 Task: Add an event with the title Lunch Break: Fitness Class, date '2024/04/19', time 8:50 AM to 10:50 AMand add a description: If applicable, participants will explore effective communication strategies for remote or virtual team environments. They will learn how to leverage technology tools, manage communication barriers, and maintain strong connections despite physical distance., put the event into Yellow category . Add location for the event as: 123 Siwa Oasis, Siwa, Egypt, logged in from the account softage.2@softage.netand send the event invitation to softage.1@softage.net and softage.3@softage.net. Set a reminder for the event 2 hour before
Action: Mouse moved to (122, 111)
Screenshot: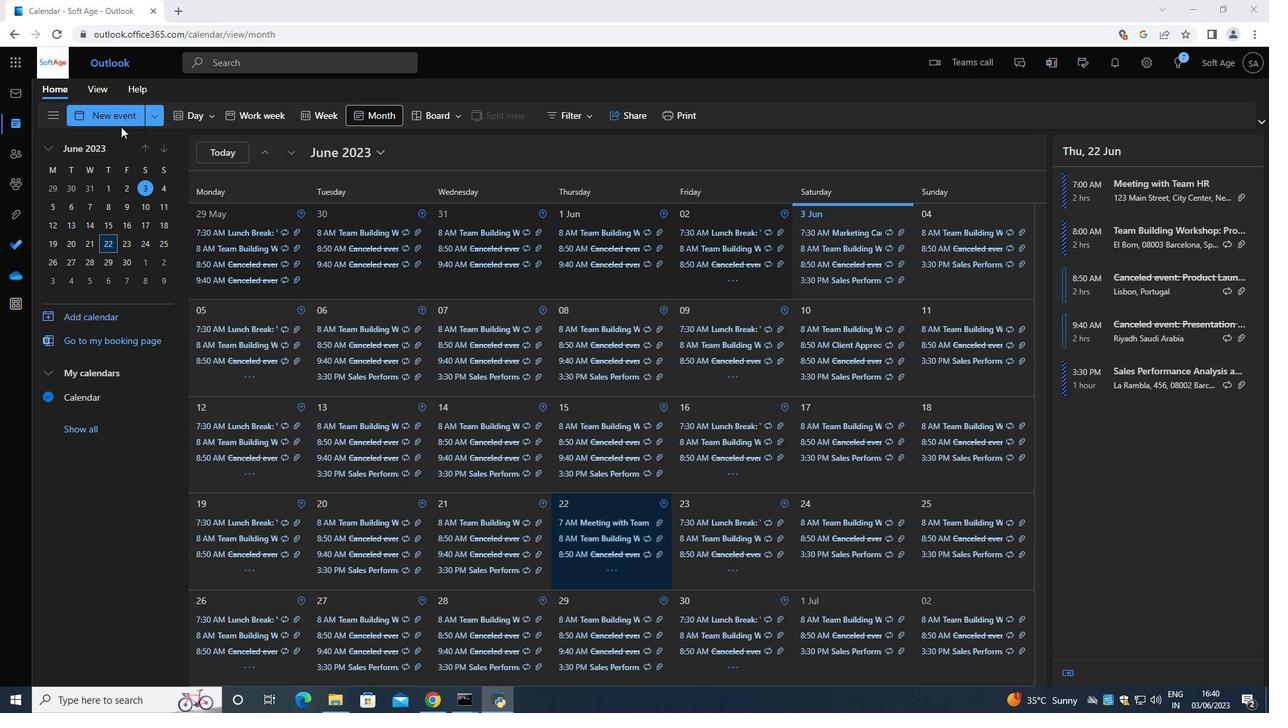 
Action: Mouse pressed left at (122, 111)
Screenshot: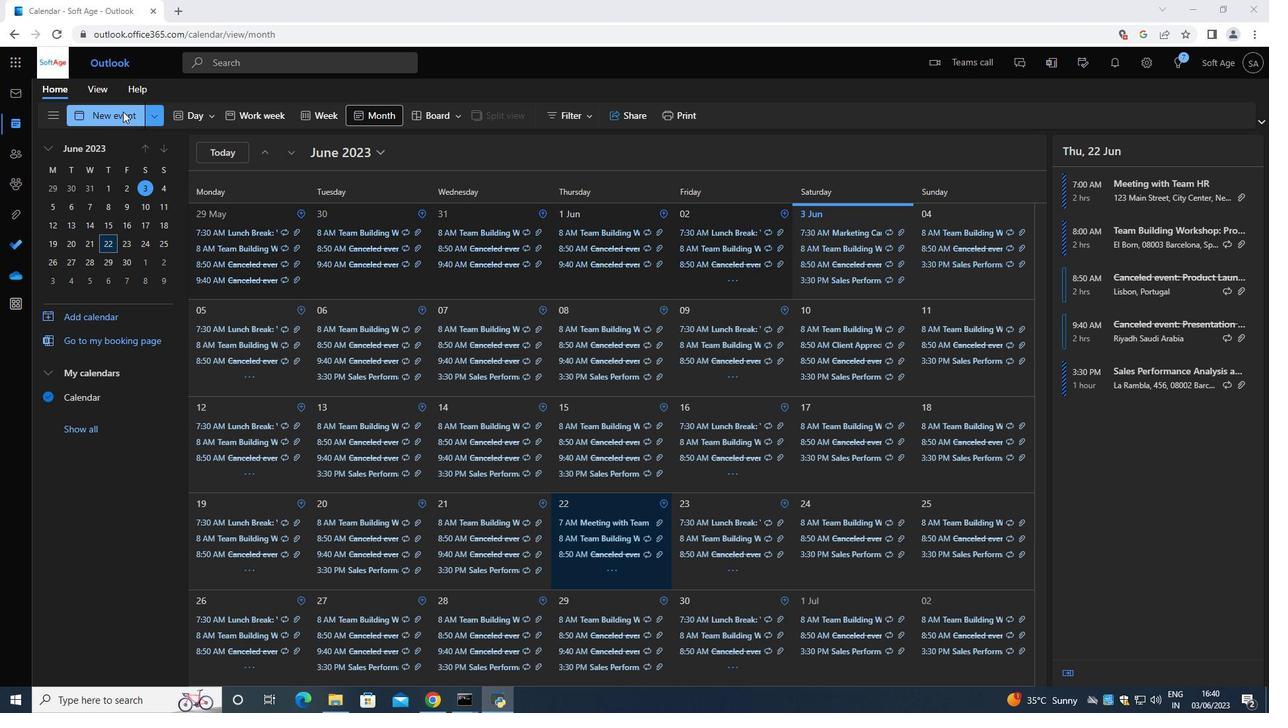 
Action: Mouse moved to (371, 201)
Screenshot: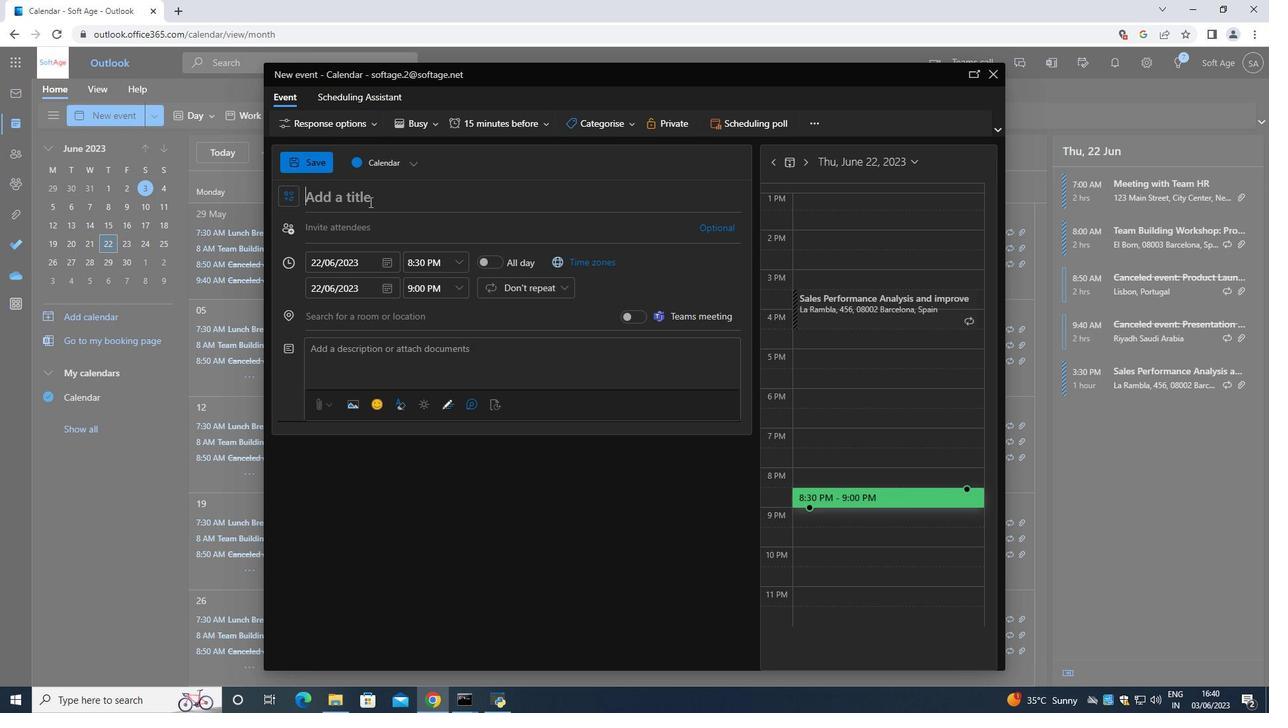 
Action: Key pressed <Key.shift><Key.shift><Key.shift><Key.shift><Key.shift><Key.shift><Key.shift><Key.shift><Key.shift><Key.shift><Key.shift><Key.shift><Key.shift><Key.shift><Key.shift>Lunch<Key.space><Key.shift>Break<Key.space><Key.backspace><Key.shift_r><Key.shift_r><Key.shift_r><Key.shift_r><Key.shift_r><Key.shift_r><Key.shift_r><Key.shift_r><Key.shift_r><Key.shift_r><Key.shift_r>:<Key.space><Key.shift>Fitness<Key.space><Key.shift>Class<Key.space>
Screenshot: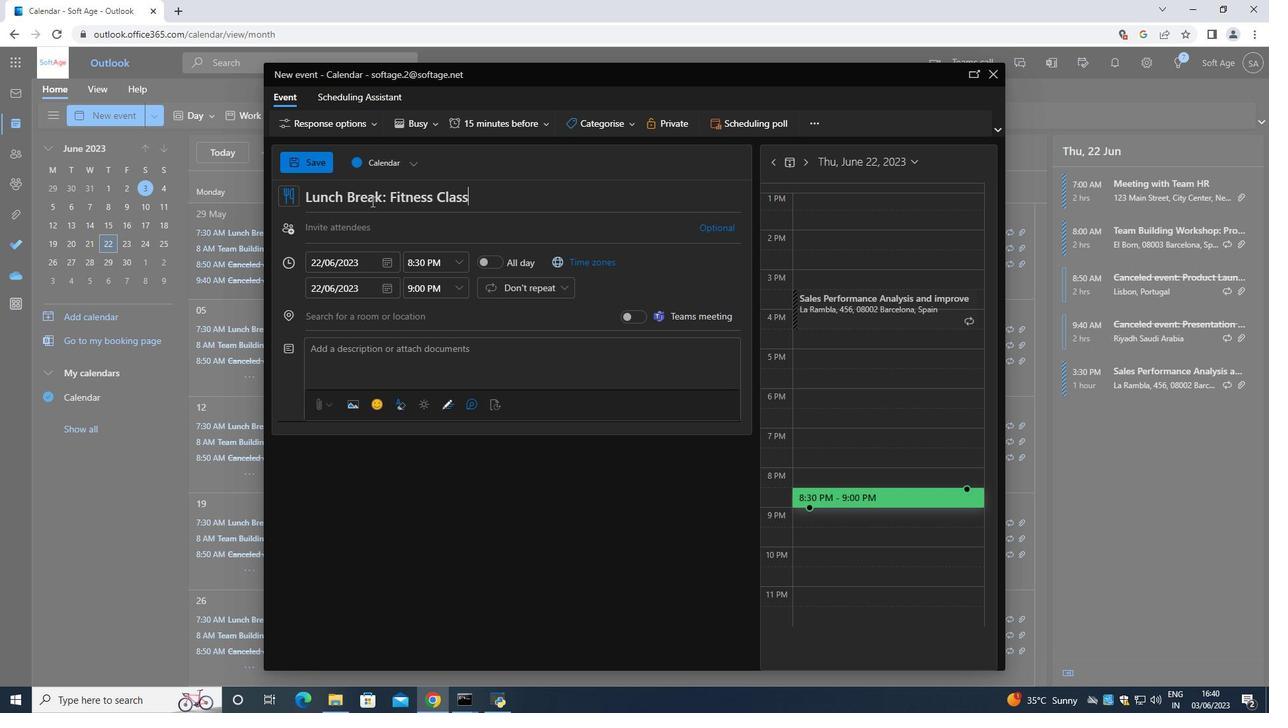 
Action: Mouse moved to (389, 260)
Screenshot: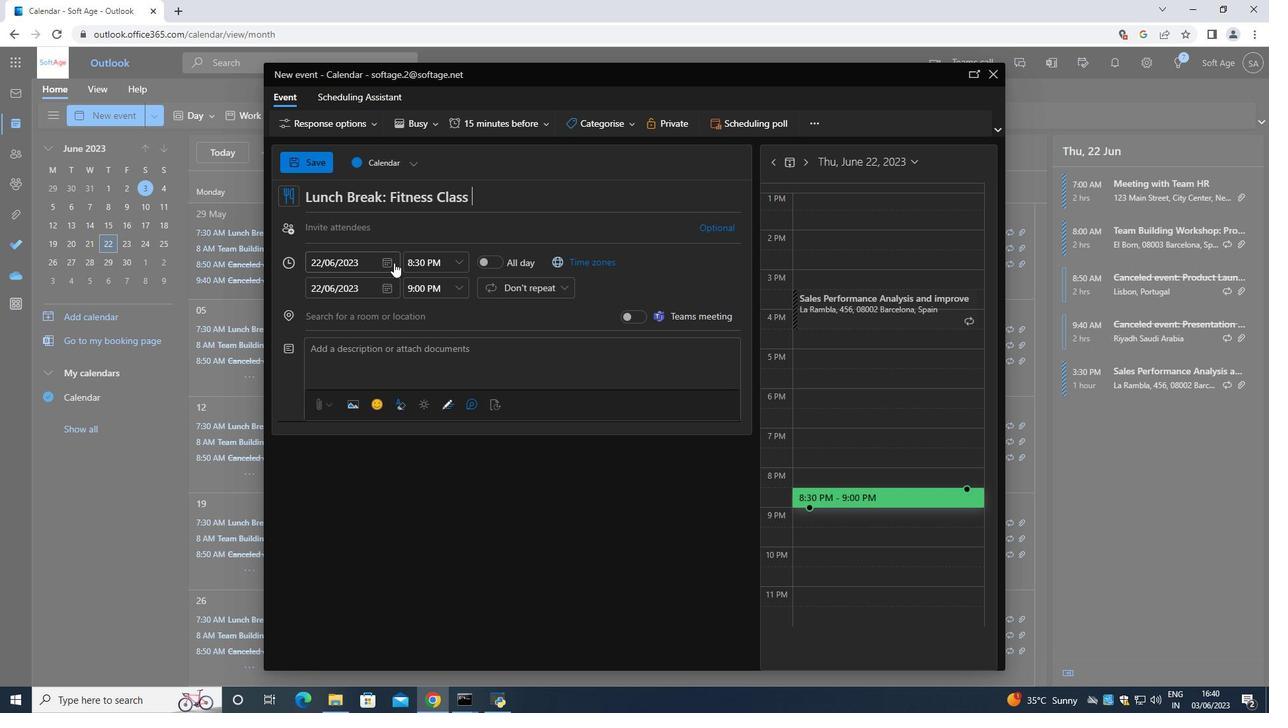 
Action: Mouse pressed left at (389, 260)
Screenshot: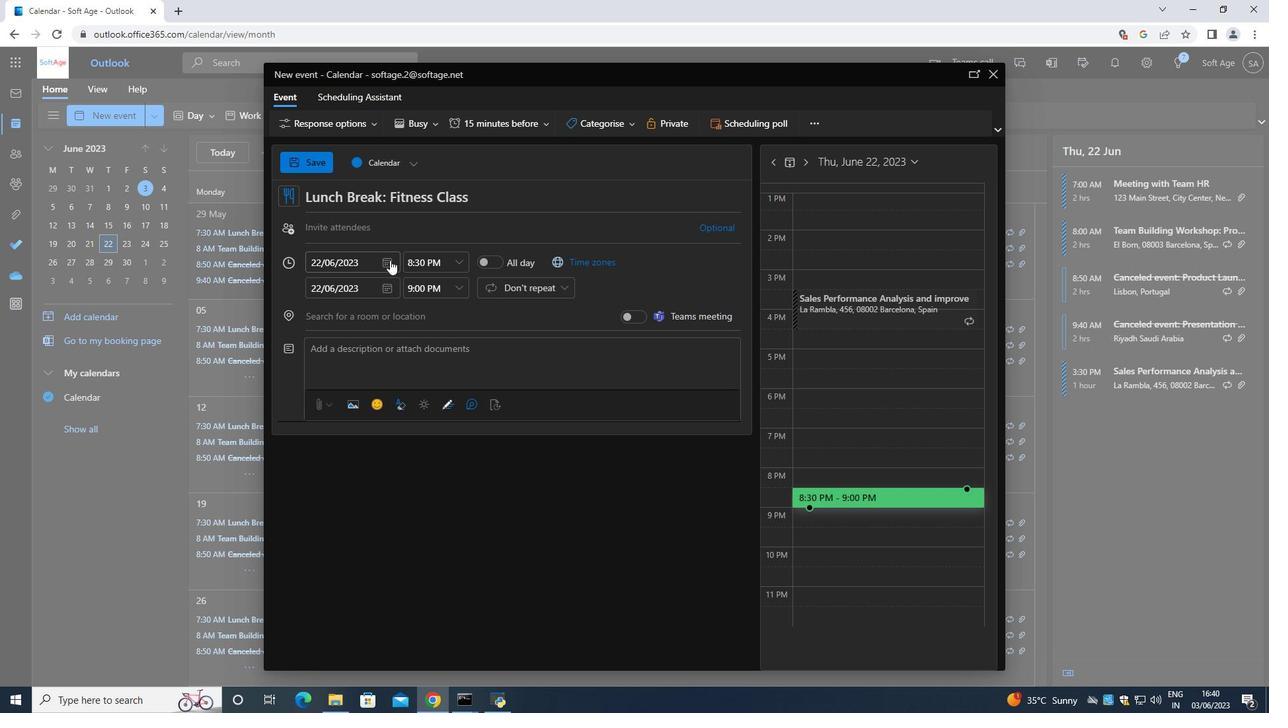 
Action: Mouse moved to (431, 286)
Screenshot: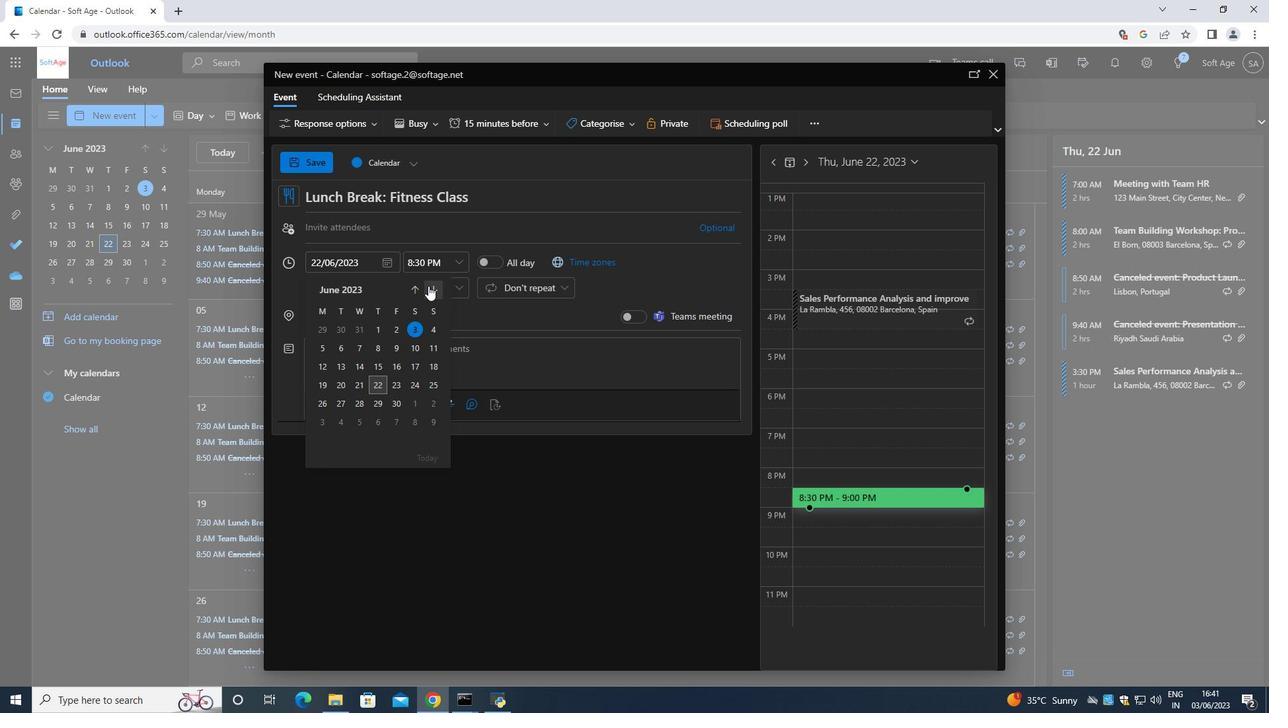 
Action: Mouse pressed left at (431, 286)
Screenshot: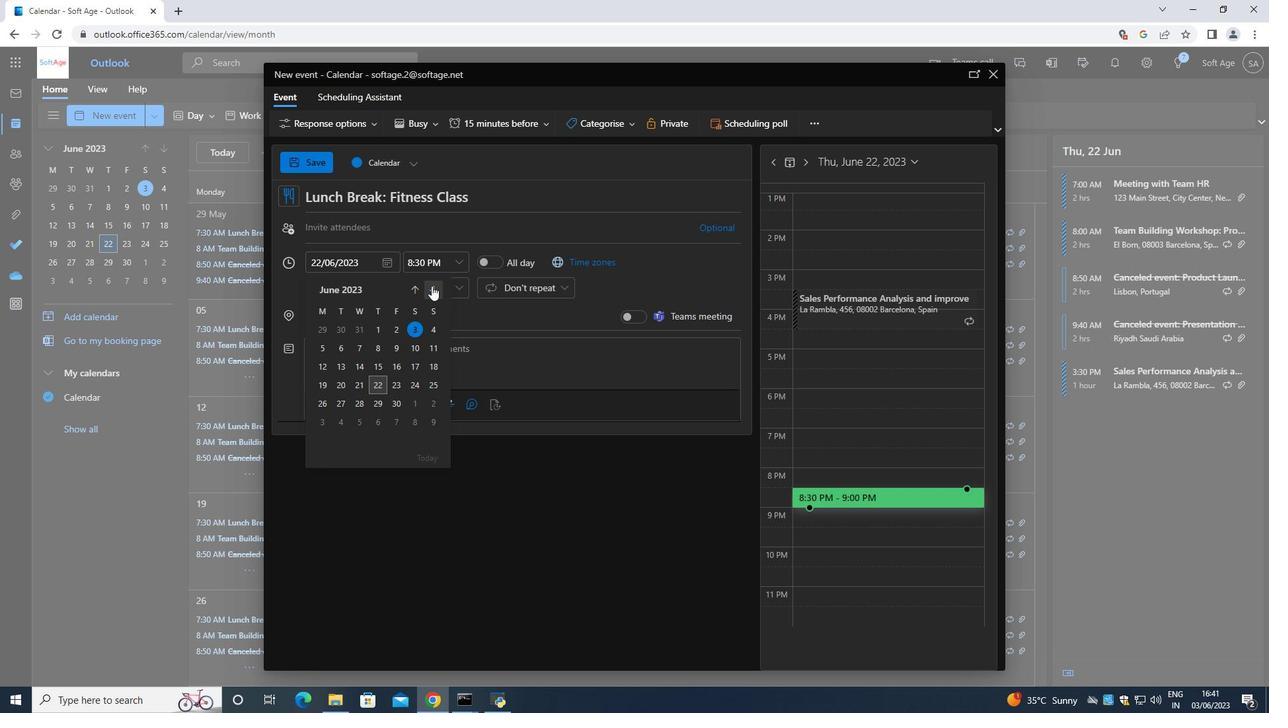 
Action: Mouse pressed left at (431, 286)
Screenshot: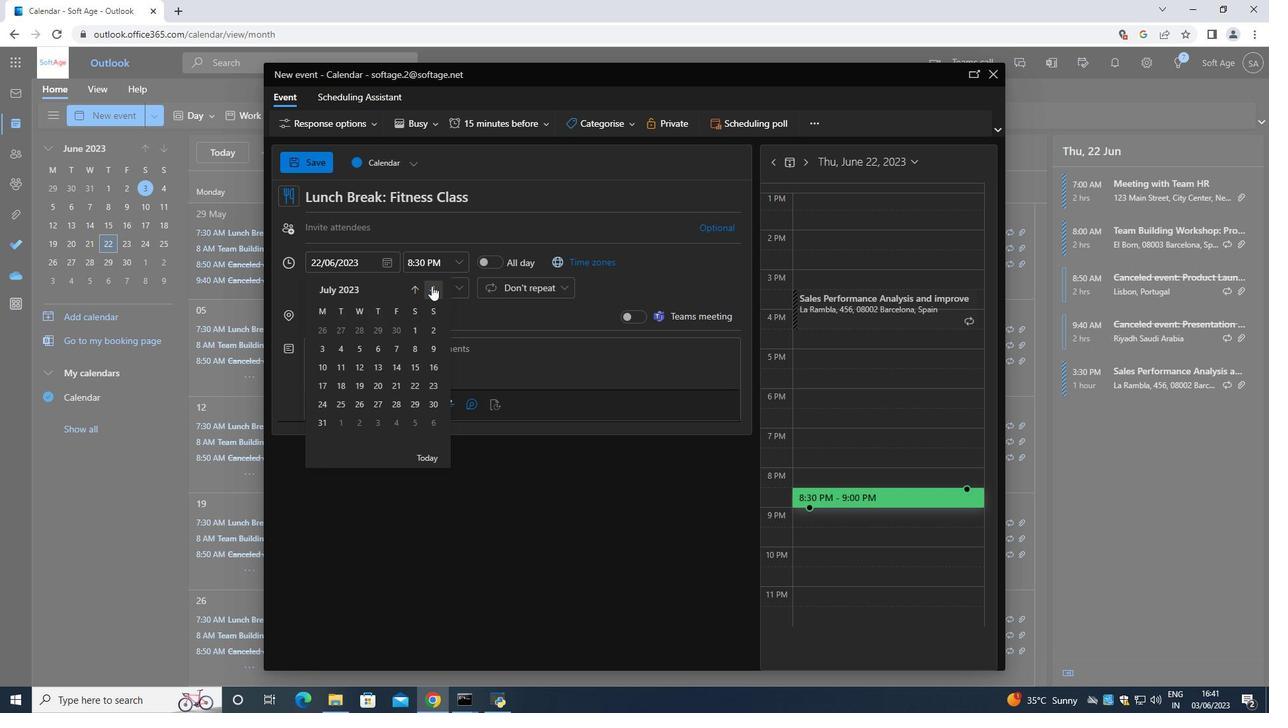 
Action: Mouse moved to (436, 289)
Screenshot: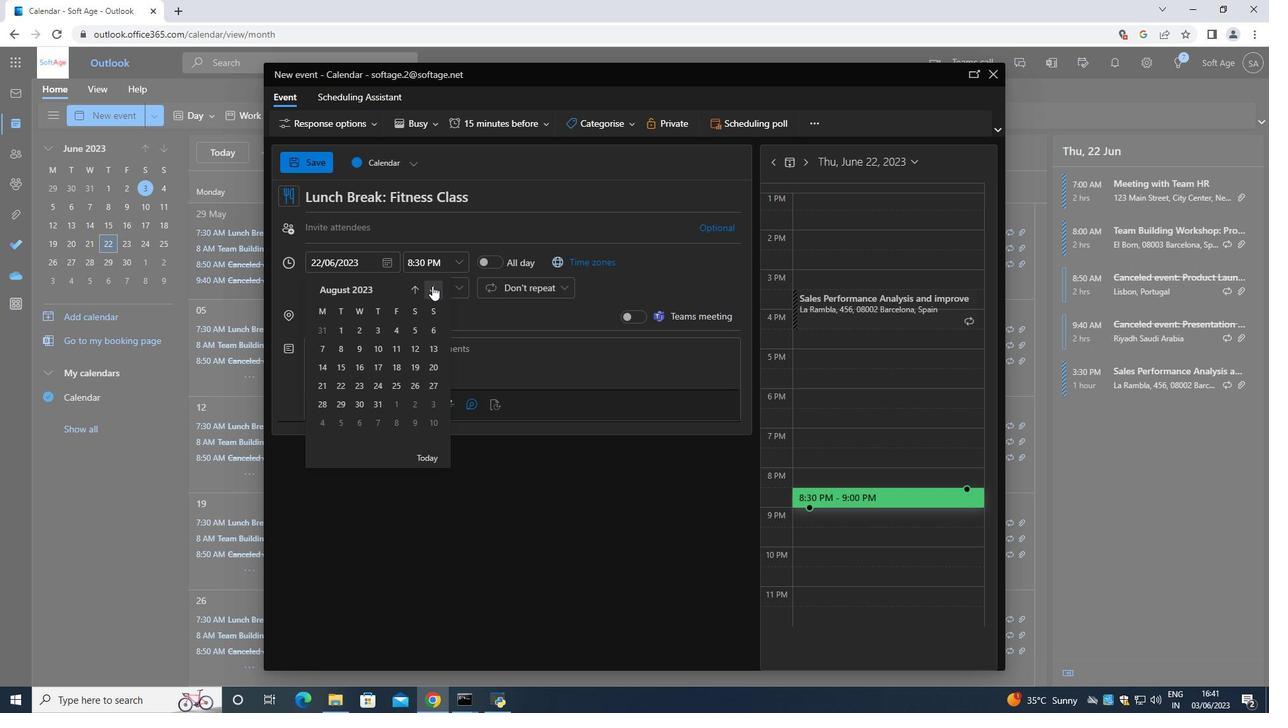 
Action: Mouse pressed left at (436, 289)
Screenshot: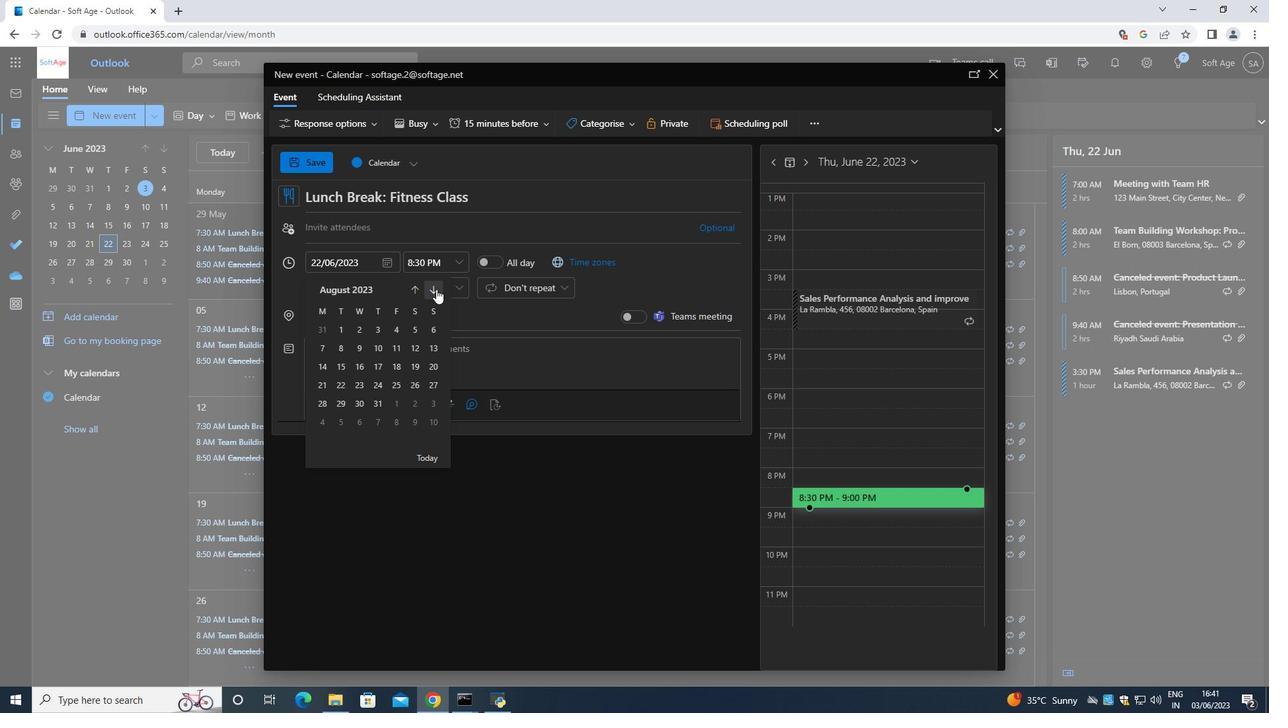 
Action: Mouse pressed left at (436, 289)
Screenshot: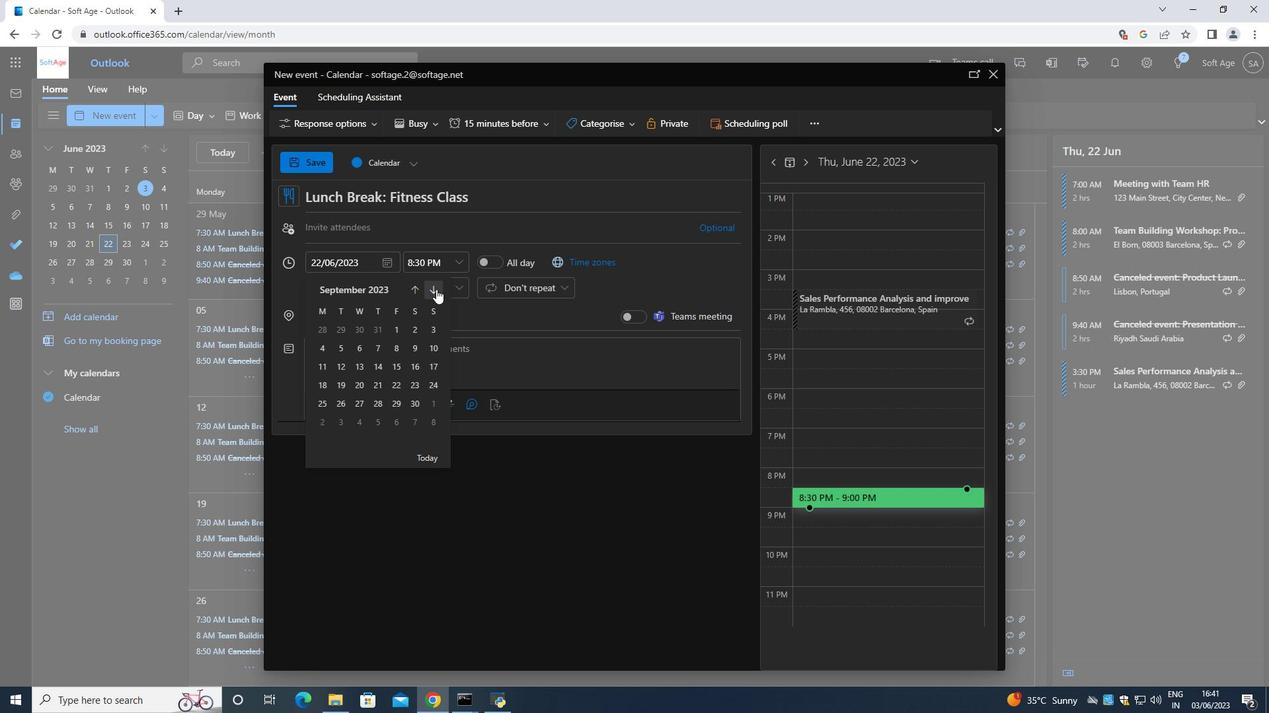
Action: Mouse pressed left at (436, 289)
Screenshot: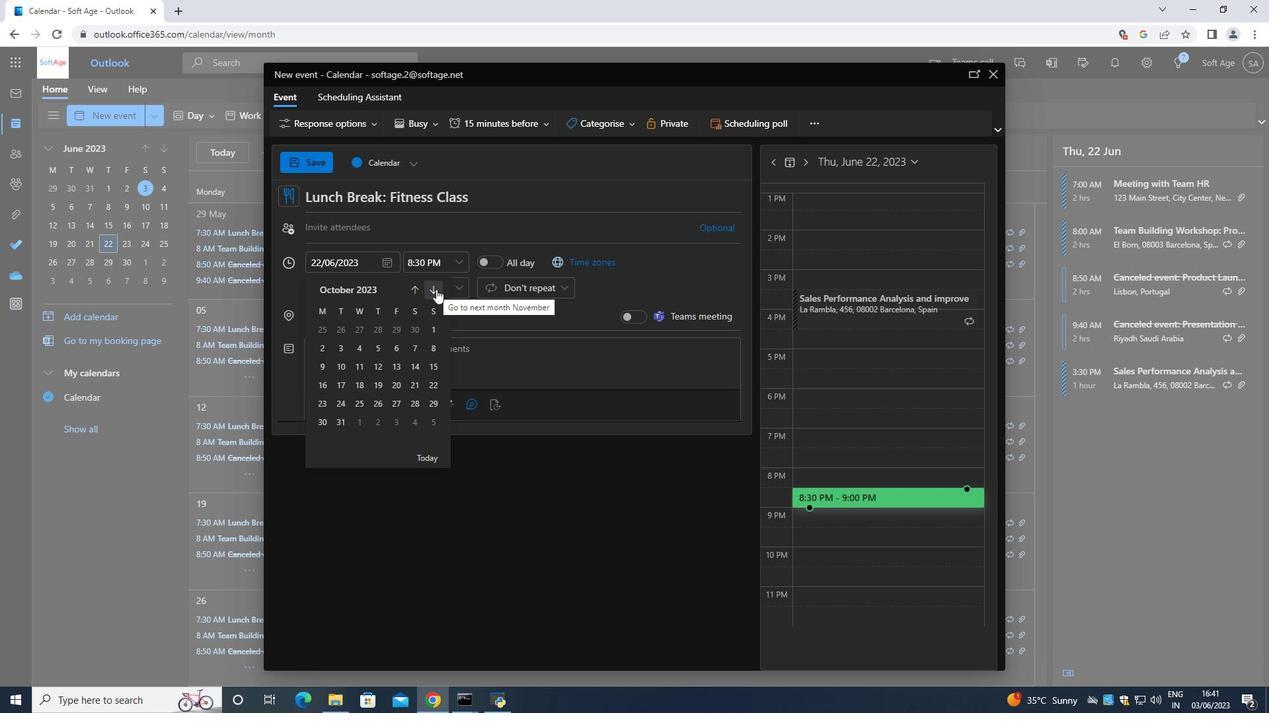 
Action: Mouse pressed left at (436, 289)
Screenshot: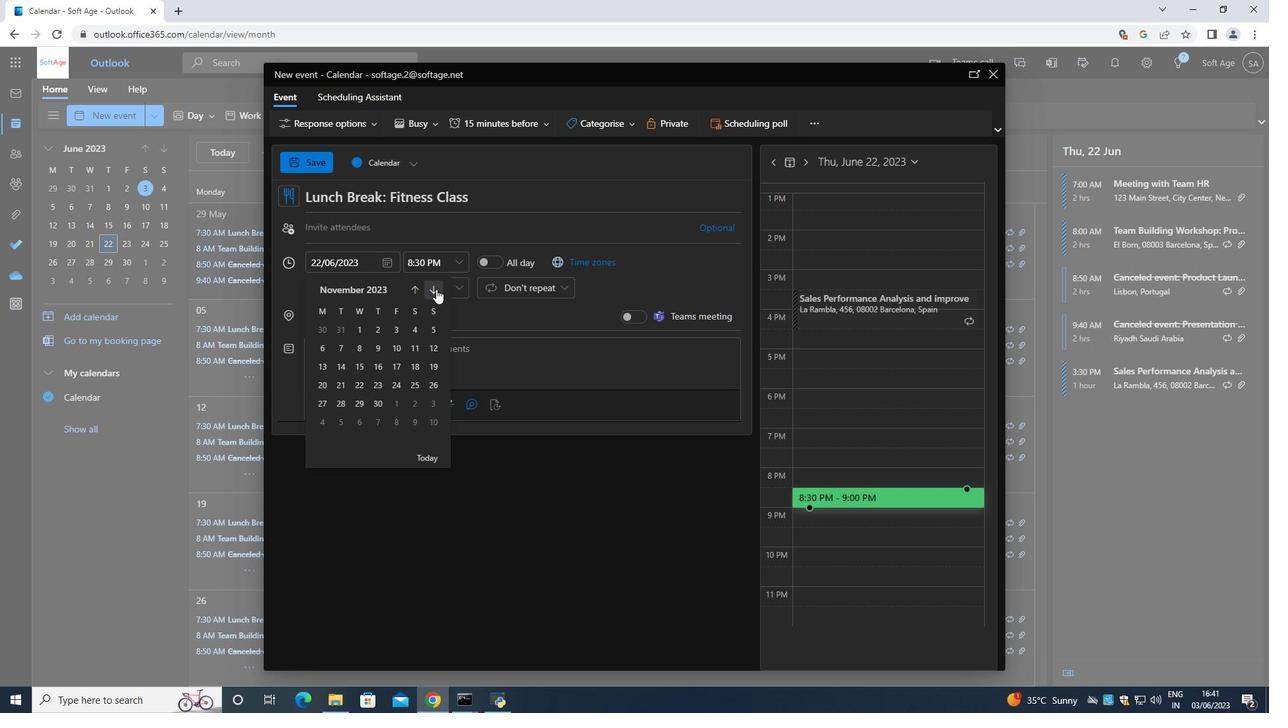
Action: Mouse pressed left at (436, 289)
Screenshot: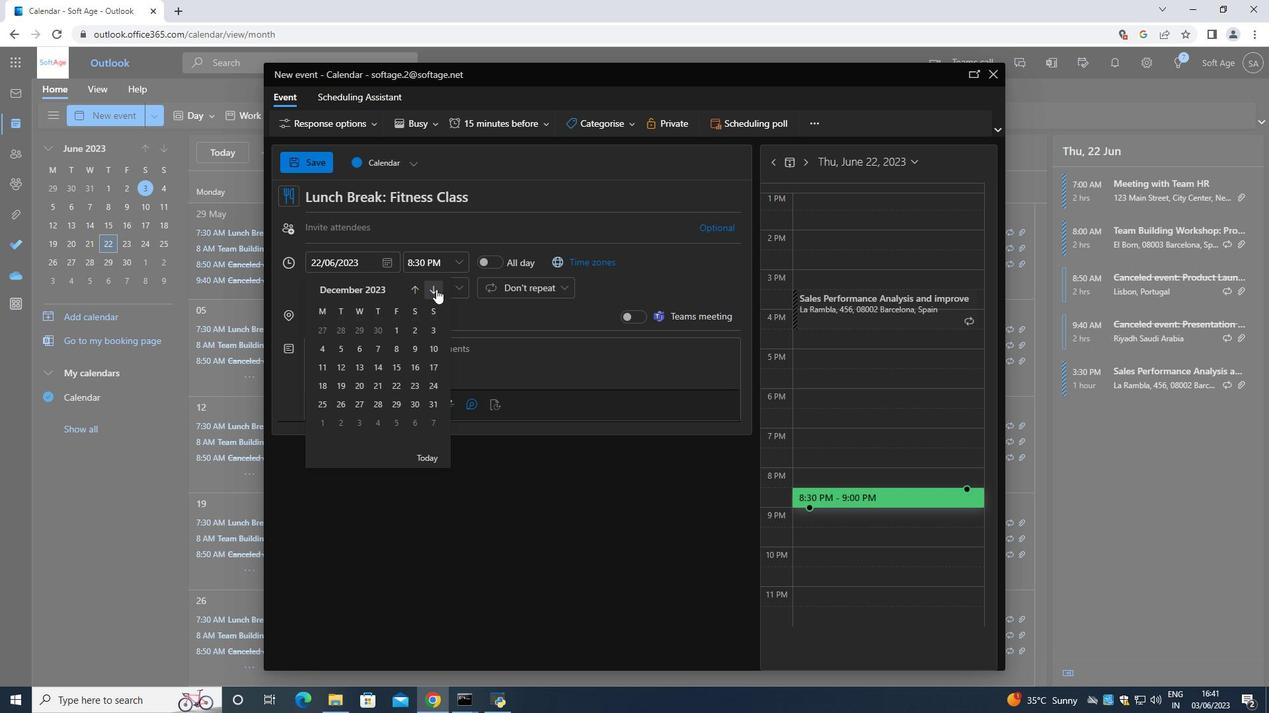 
Action: Mouse pressed left at (436, 289)
Screenshot: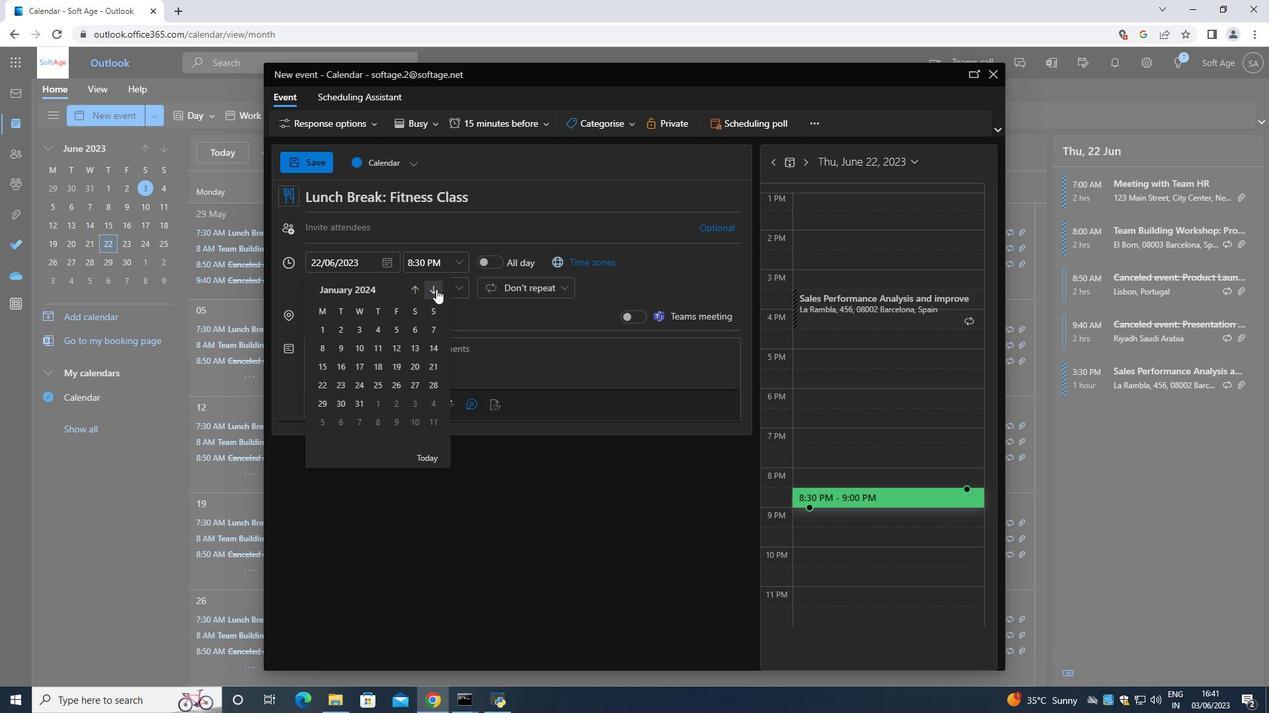 
Action: Mouse pressed left at (436, 289)
Screenshot: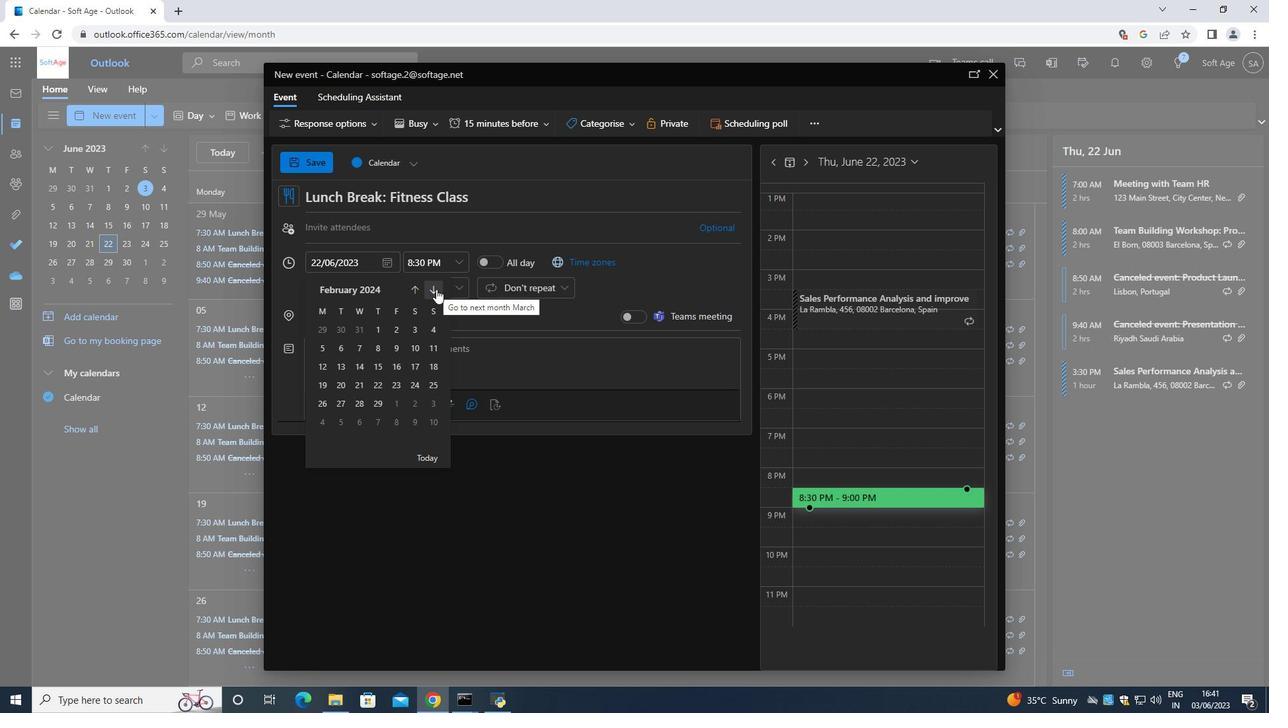 
Action: Mouse pressed left at (436, 289)
Screenshot: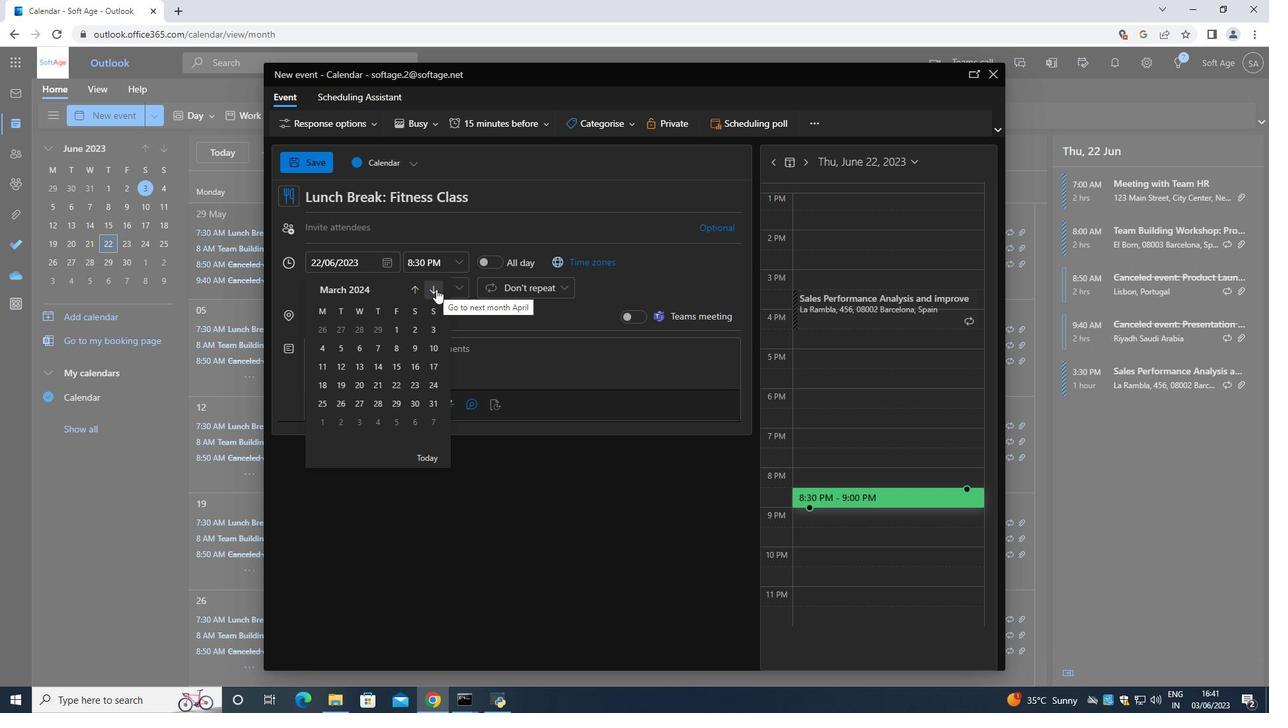 
Action: Mouse moved to (393, 363)
Screenshot: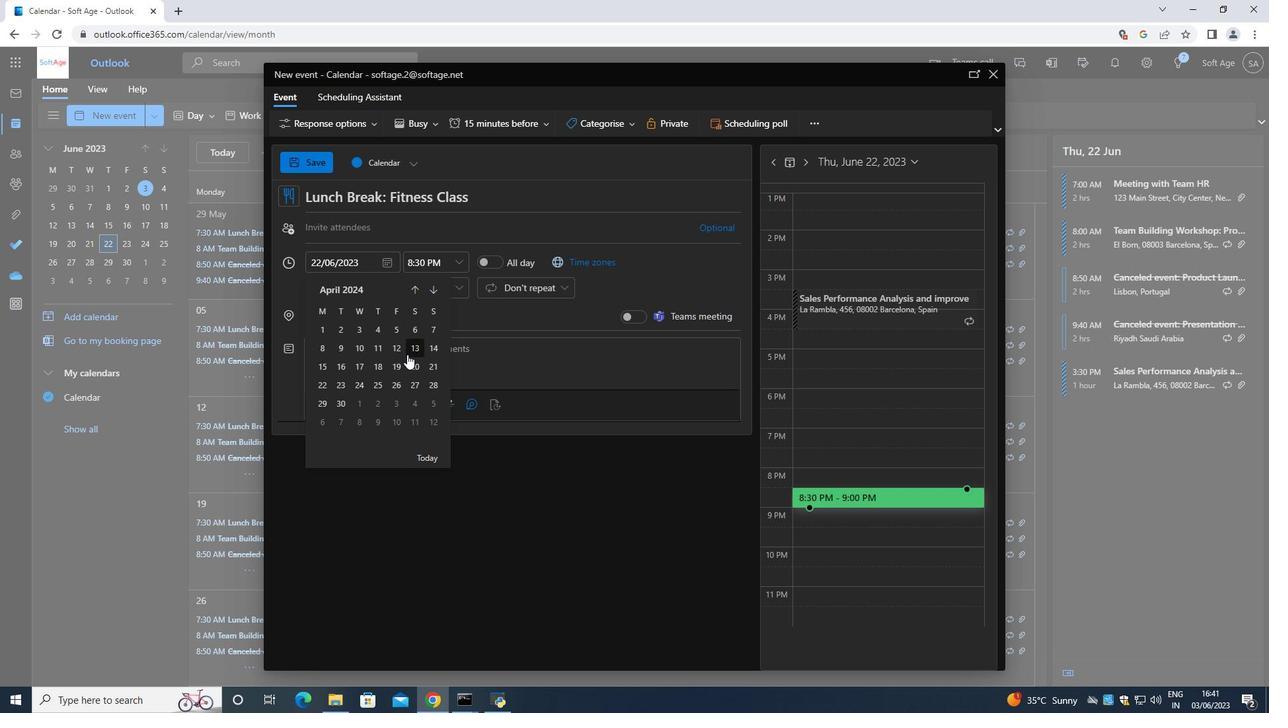
Action: Mouse pressed left at (393, 363)
Screenshot: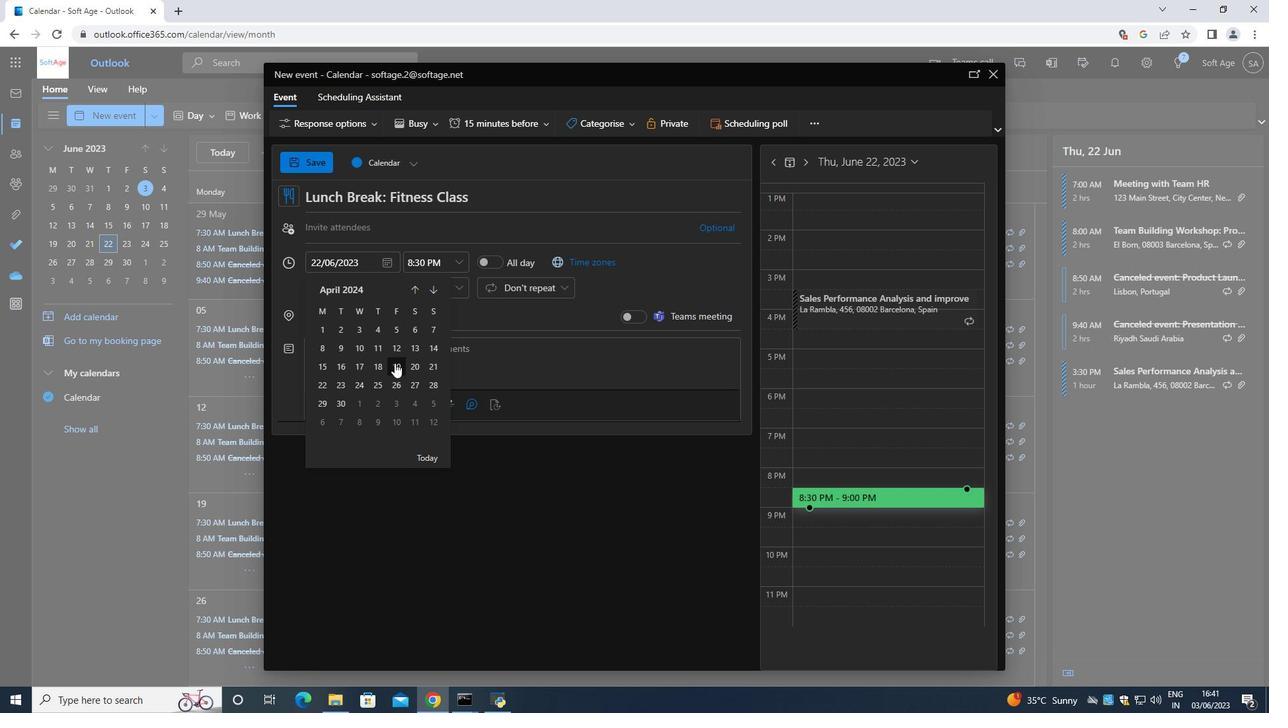 
Action: Mouse moved to (457, 267)
Screenshot: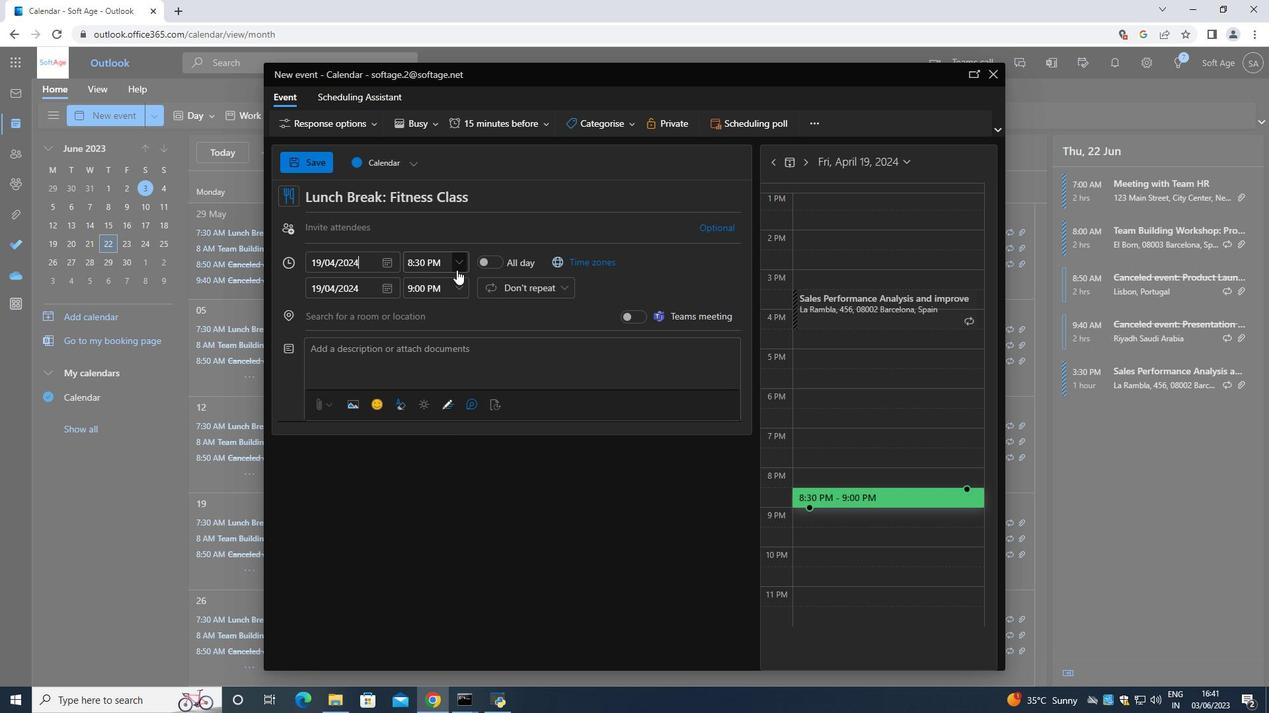 
Action: Mouse pressed left at (457, 267)
Screenshot: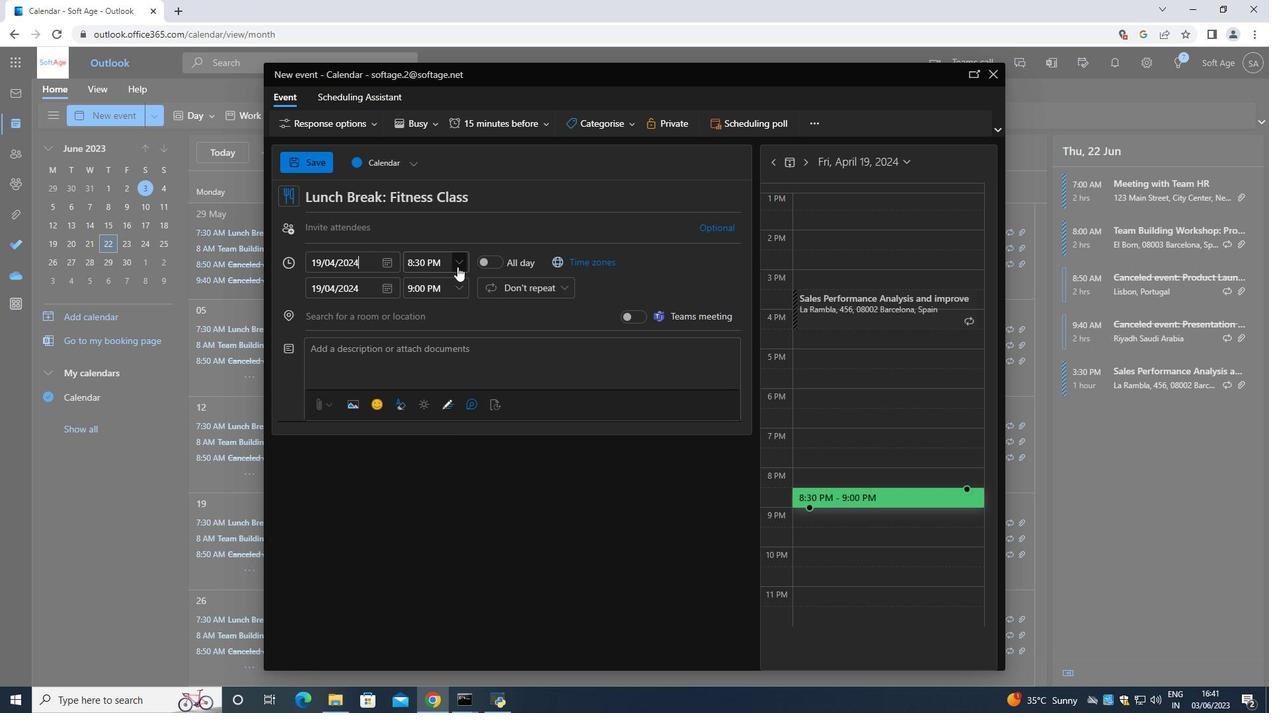 
Action: Mouse moved to (466, 269)
Screenshot: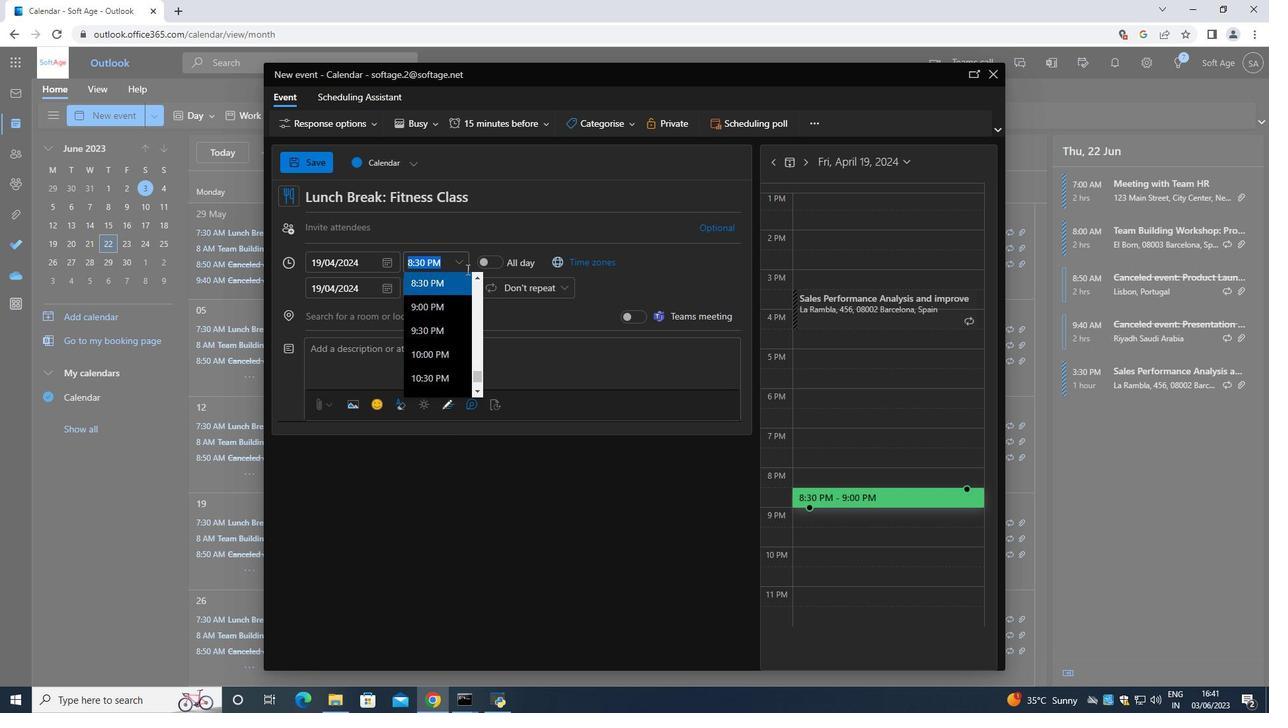 
Action: Key pressed <Key.backspace>8<Key.shift_r>:650<Key.shift_r><Key.shift>A<Key.shift_r><Key.shift_r><Key.shift_r><Key.shift_r><Key.shift_r><Key.shift_r>M<Key.left><Key.left><Key.left><Key.left><Key.backspace><Key.enter>
Screenshot: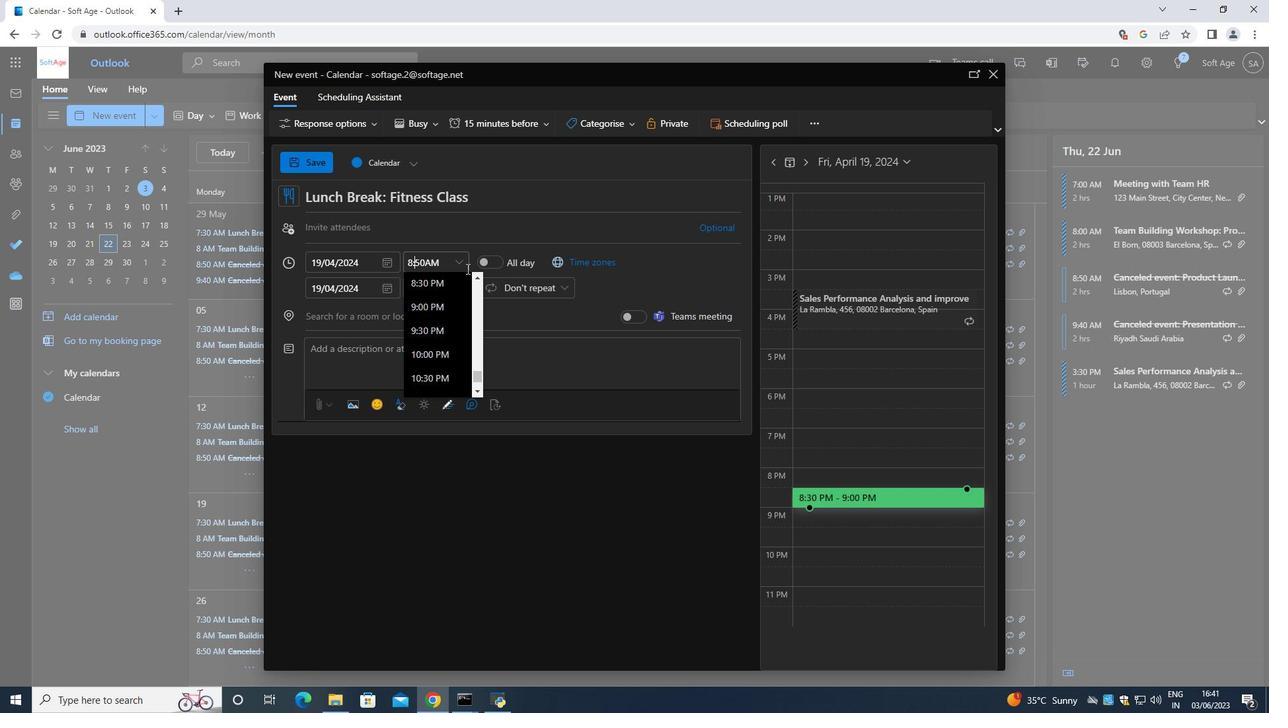 
Action: Mouse moved to (462, 285)
Screenshot: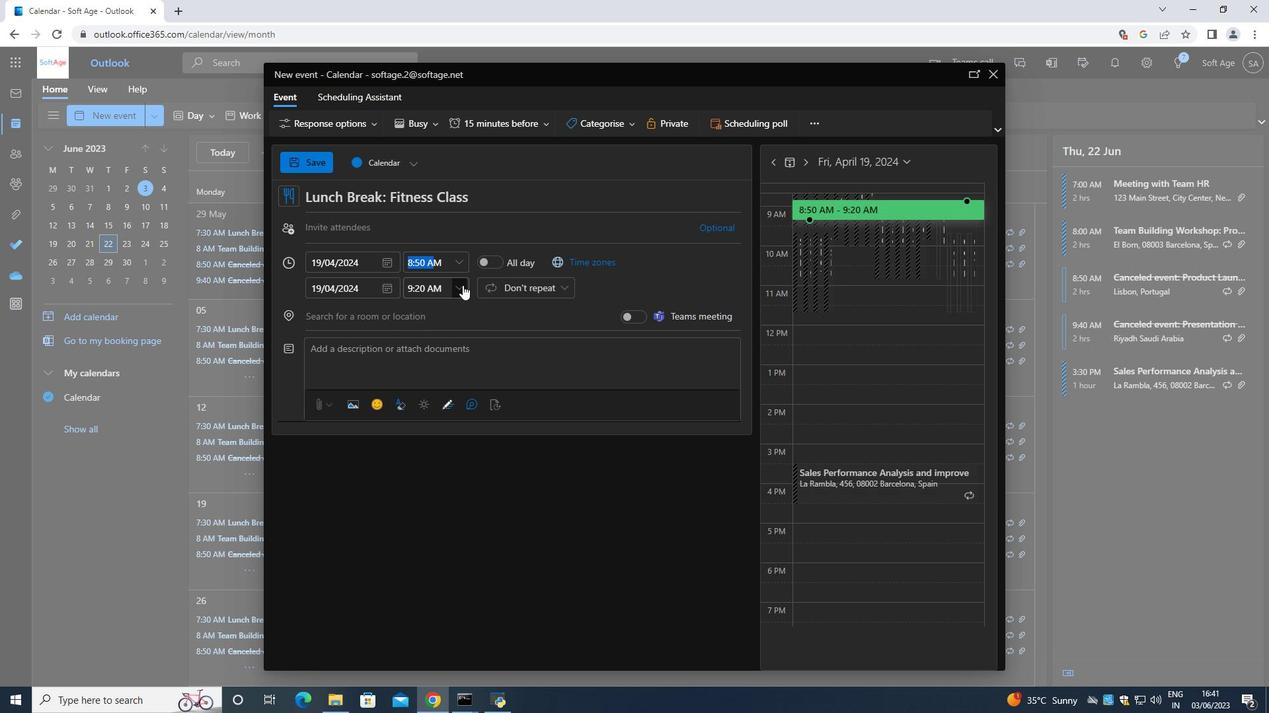 
Action: Mouse pressed left at (462, 285)
Screenshot: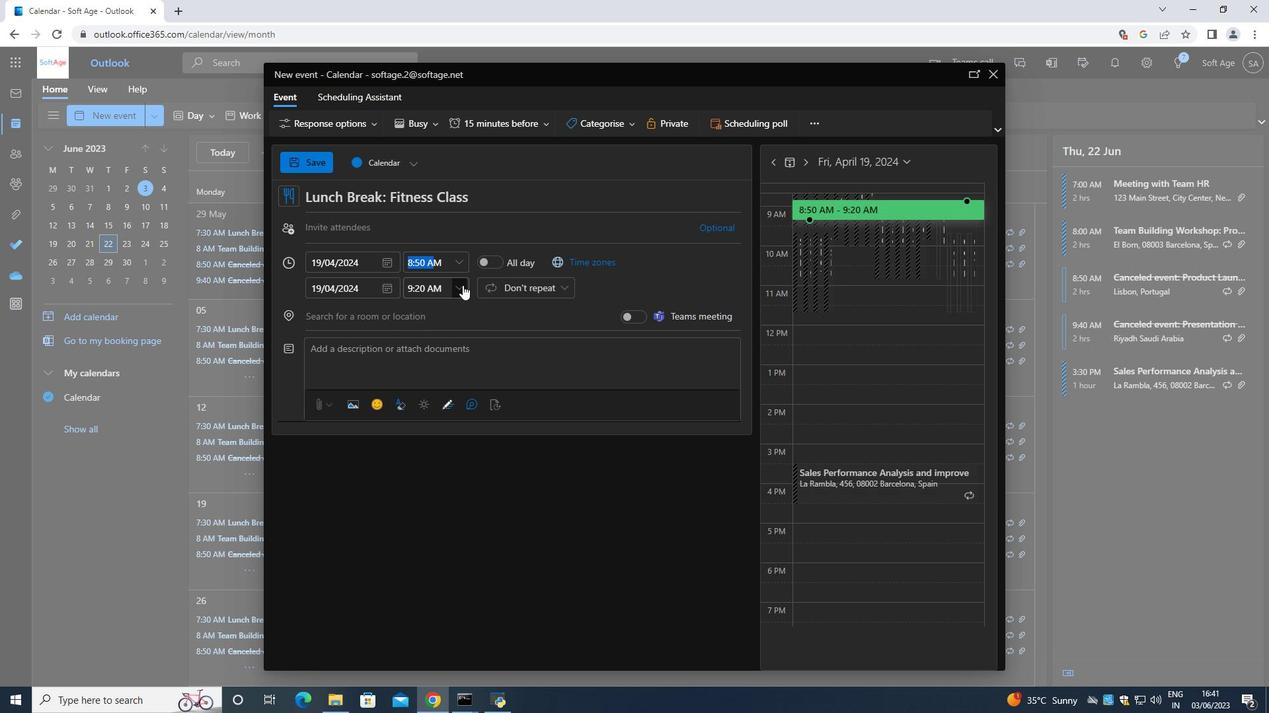 
Action: Mouse moved to (446, 378)
Screenshot: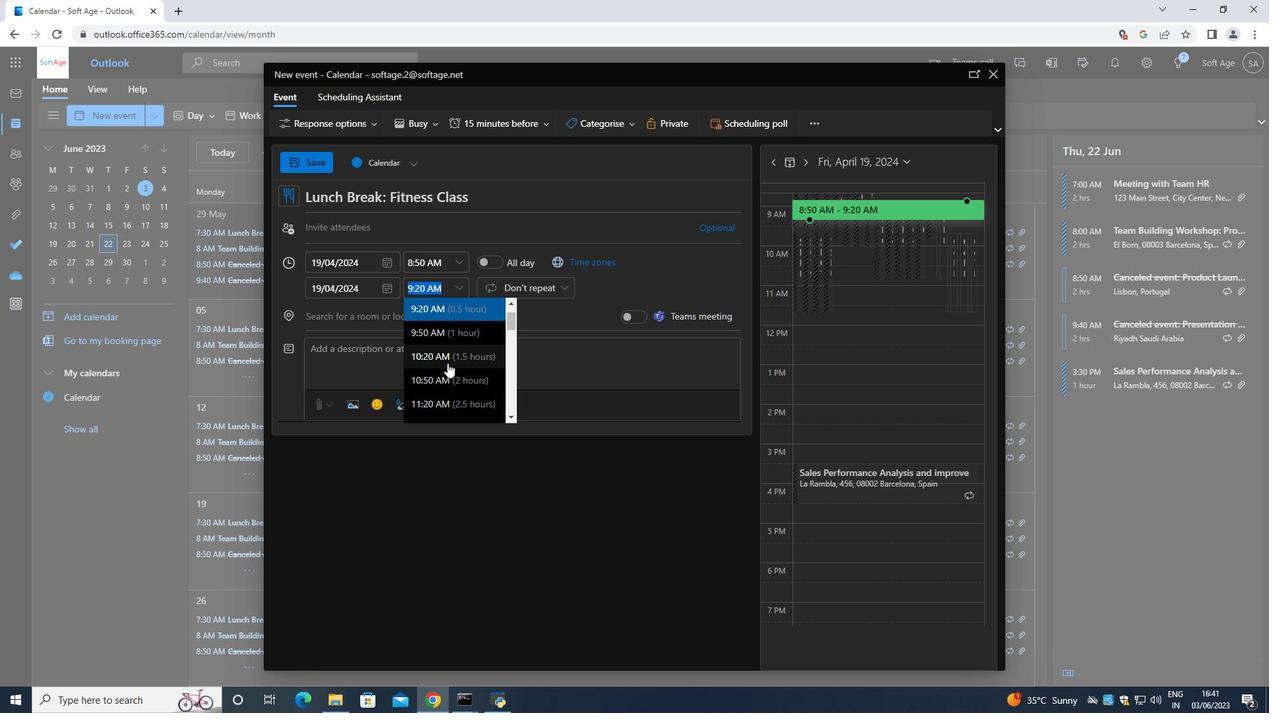 
Action: Mouse pressed left at (446, 378)
Screenshot: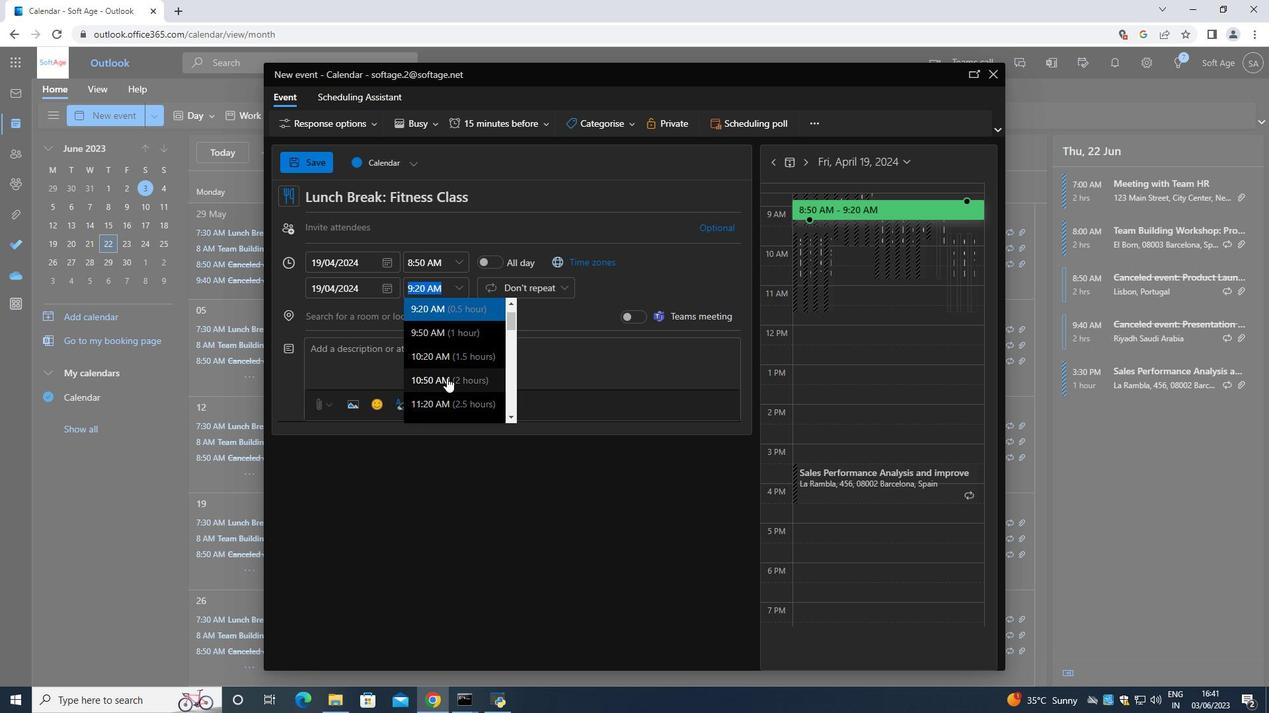 
Action: Mouse moved to (424, 345)
Screenshot: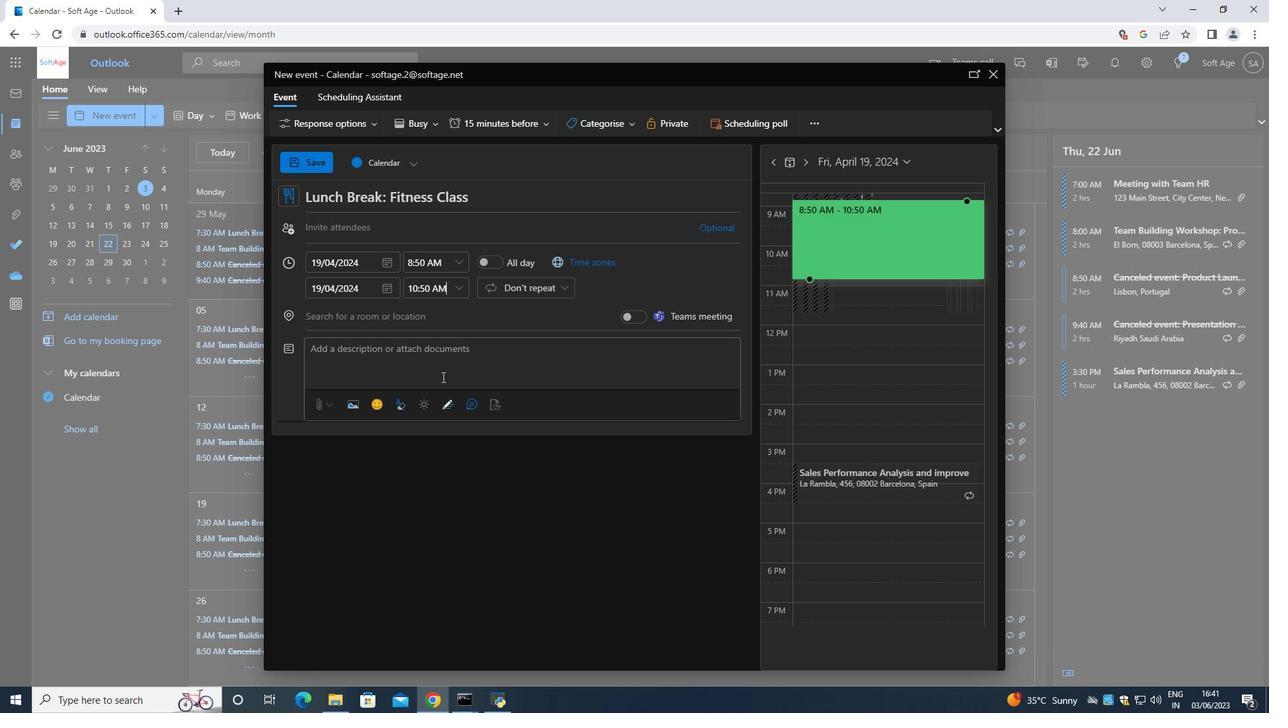
Action: Mouse pressed left at (424, 345)
Screenshot: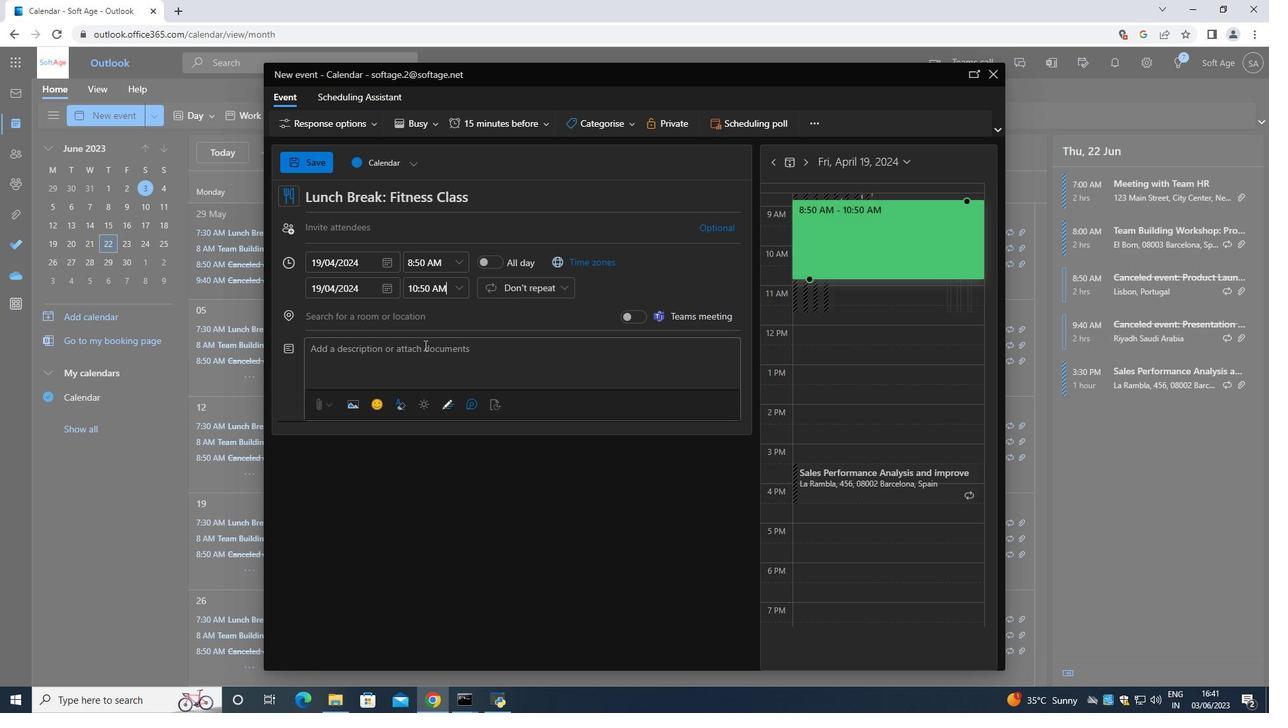 
Action: Mouse moved to (425, 345)
Screenshot: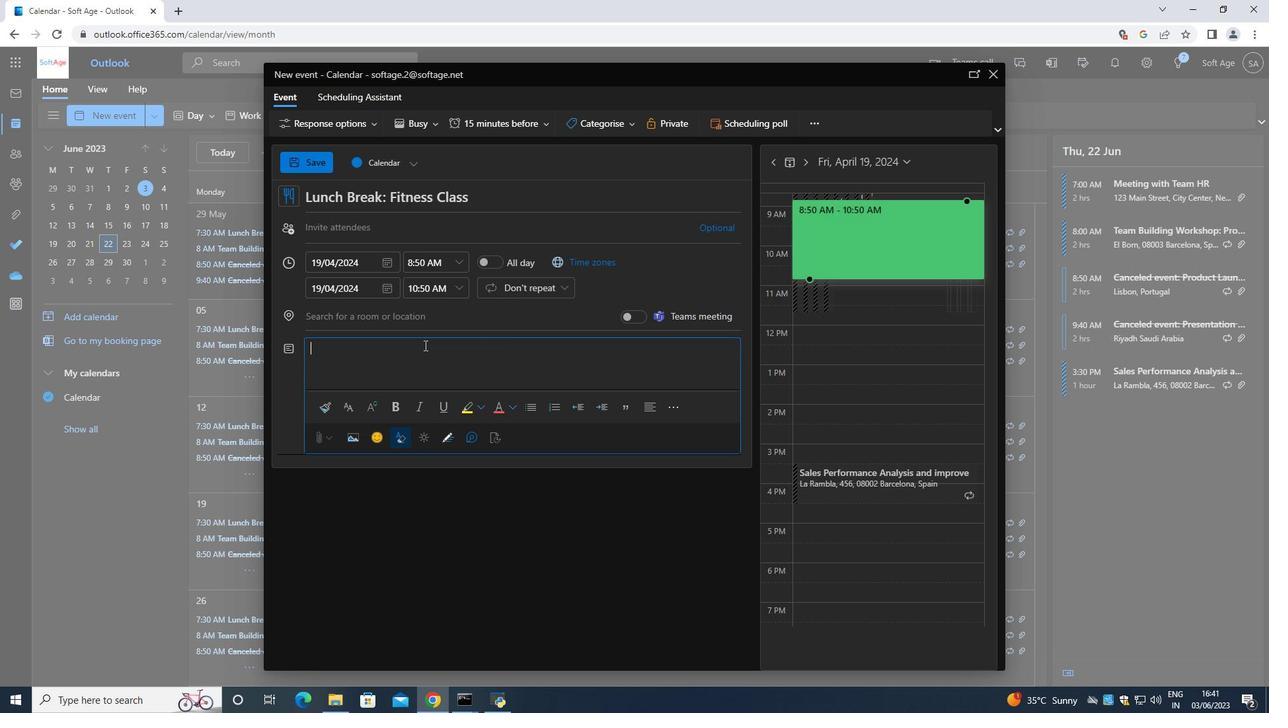 
Action: Key pressed <Key.shift_r><Key.shift_r><Key.shift_r><Key.shift_r>Ifapplicable<Key.space>,<Key.space>participants<Key.space>will<Key.space><Key.left><Key.left><Key.left><Key.left><Key.left><Key.left><Key.left><Key.left><Key.left><Key.left><Key.left><Key.left><Key.left><Key.left><Key.left><Key.left><Key.left><Key.left><Key.left><Key.left><Key.left><Key.left><Key.left><Key.left><Key.left><Key.left><Key.left><Key.left><Key.left><Key.left><Key.left><Key.space><Key.right><Key.right><Key.right><Key.right><Key.right><Key.right><Key.right><Key.right><Key.right><Key.right><Key.right><Key.right><Key.right><Key.right><Key.right><Key.right><Key.right><Key.right><Key.right><Key.right><Key.right><Key.right><Key.right><Key.right><Key.right><Key.right><Key.right><Key.right><Key.right><Key.right><Key.right><Key.right><Key.right><Key.right><Key.right><Key.right><Key.right><Key.right>exploren<Key.space>effective<Key.space>comm<Key.left><Key.left><Key.left><Key.left><Key.left><Key.left><Key.left><Key.left><Key.left><Key.left><Key.left><Key.left><Key.left><Key.left><Key.left><Key.backspace><Key.right><Key.right><Key.right><Key.right><Key.right><Key.right><Key.right><Key.right><Key.right><Key.right><Key.right><Key.right><Key.right><Key.right><Key.right><Key.right><Key.right><Key.right><Key.right><Key.right><Key.right><Key.right>unication<Key.space>strategies<Key.space>for<Key.space>remote<Key.space>or<Key.space>virtua;l<Key.backspace><Key.backspace>l<Key.space>team<Key.space>environment<Key.space>.<Key.shift>They<Key.space>will<Key.space>learn<Key.space>how<Key.space>to<Key.space>leverage<Key.space>technology<Key.space>tools,<Key.space>manage<Key.space>communication<Key.space>barrirs<Key.space><Key.backspace><Key.backspace><Key.backspace>ers,<Key.space>and<Key.space>maibn<Key.backspace><Key.backspace>ntain<Key.space>stri<Key.backspace>ong<Key.space>connections<Key.space>despite<Key.space>physical<Key.space>distance.<Key.space>
Screenshot: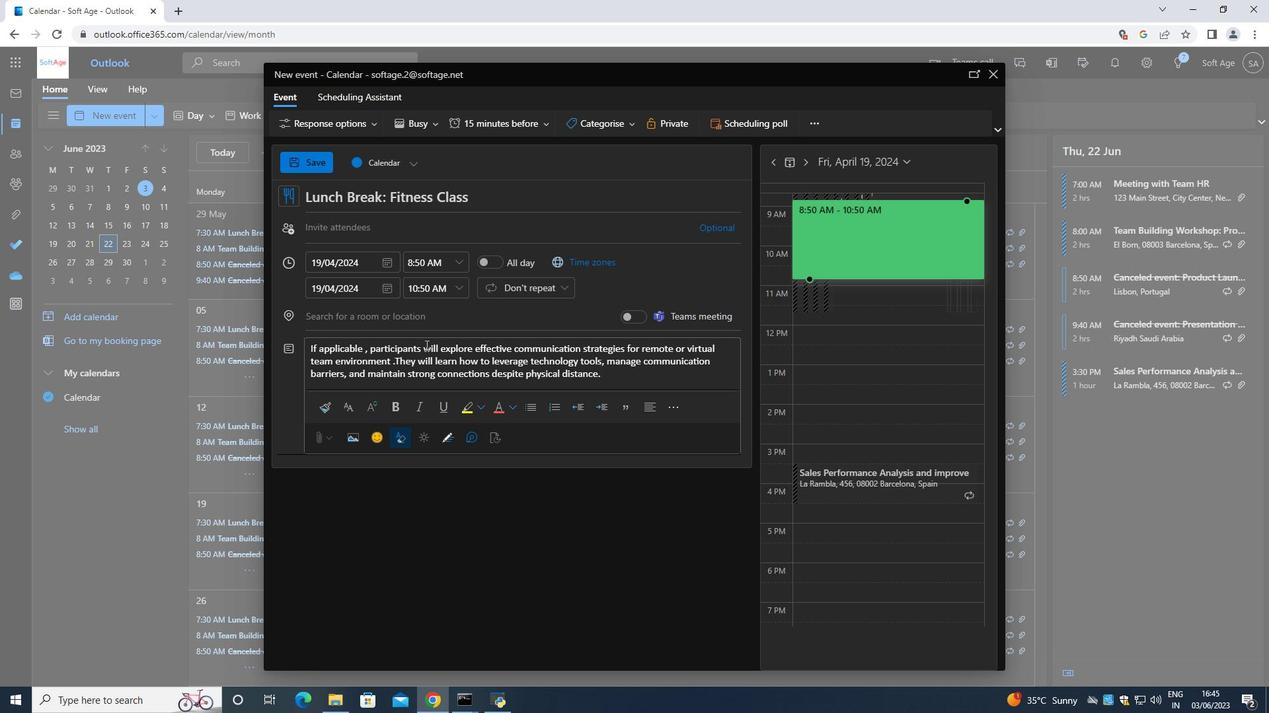 
Action: Mouse moved to (586, 128)
Screenshot: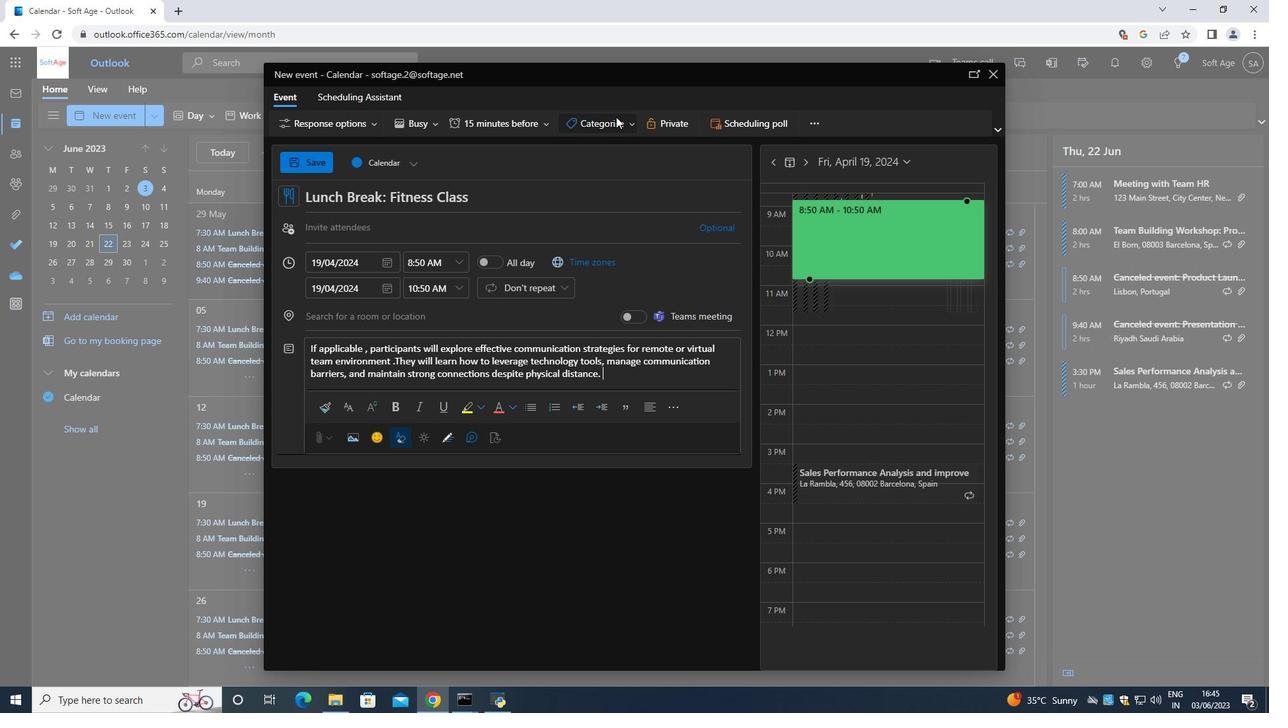 
Action: Mouse pressed left at (586, 128)
Screenshot: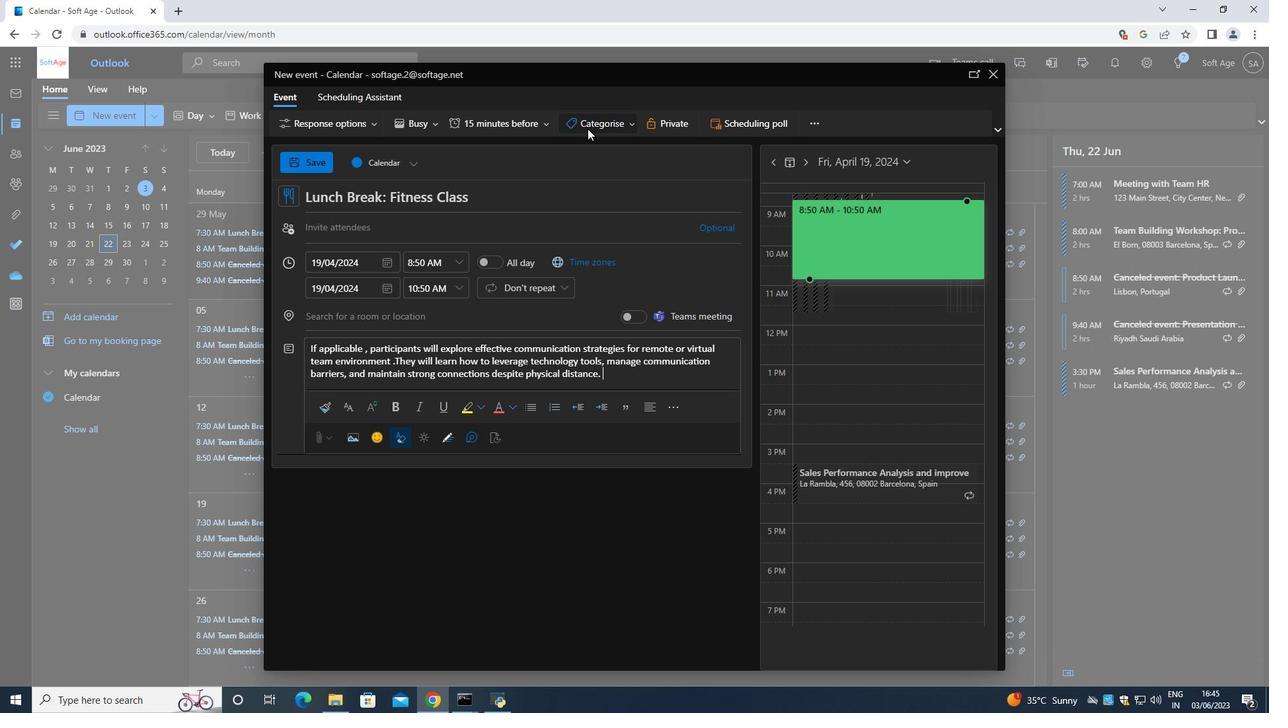 
Action: Mouse moved to (589, 249)
Screenshot: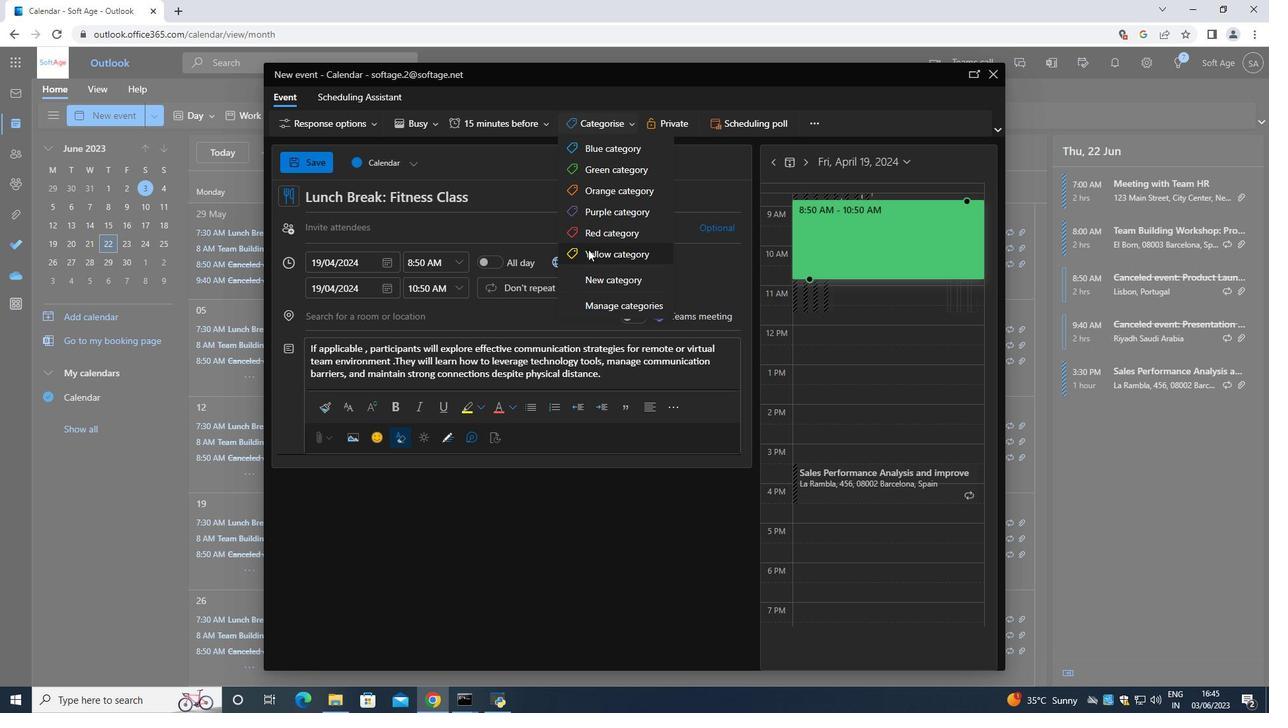 
Action: Mouse pressed left at (589, 249)
Screenshot: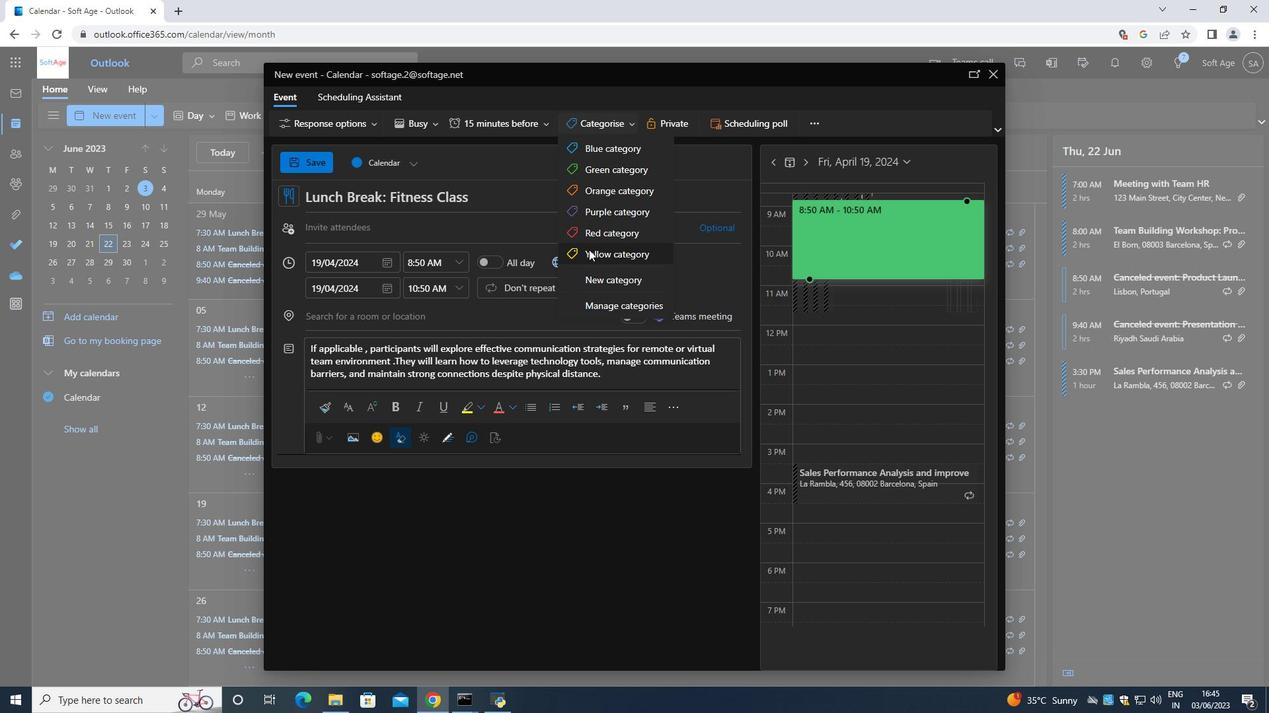
Action: Mouse moved to (440, 313)
Screenshot: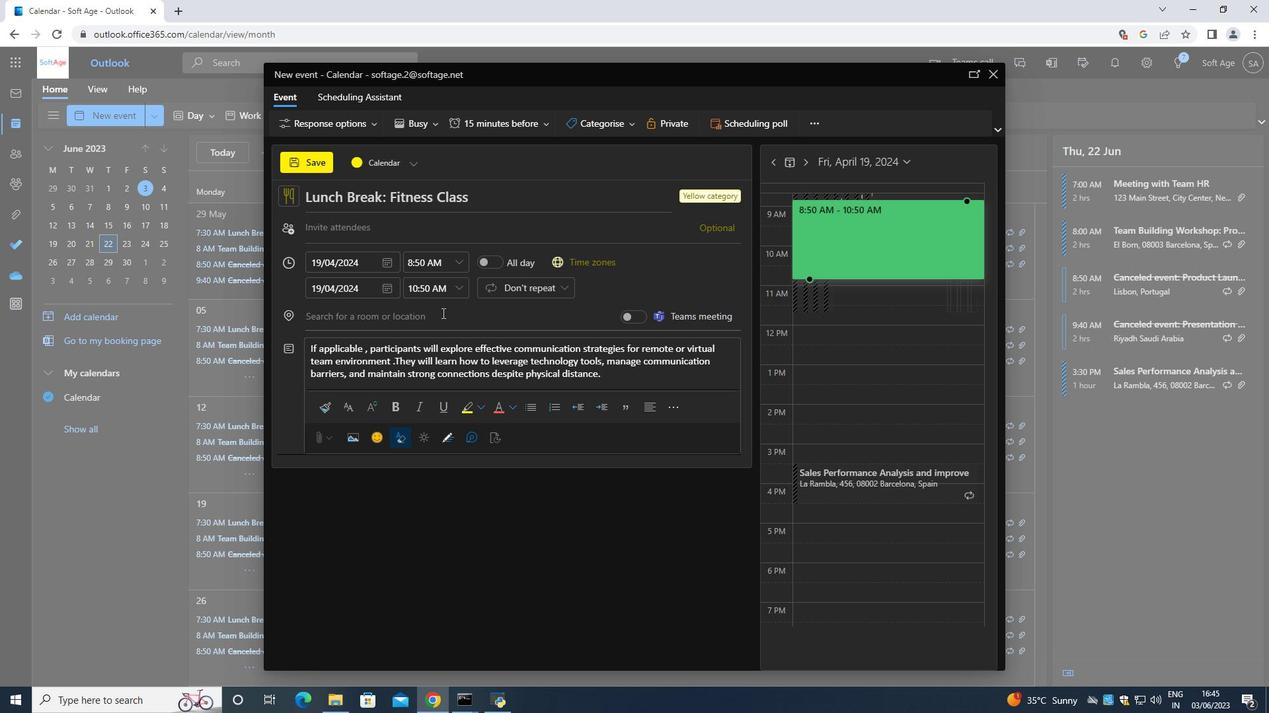 
Action: Mouse pressed left at (440, 313)
Screenshot: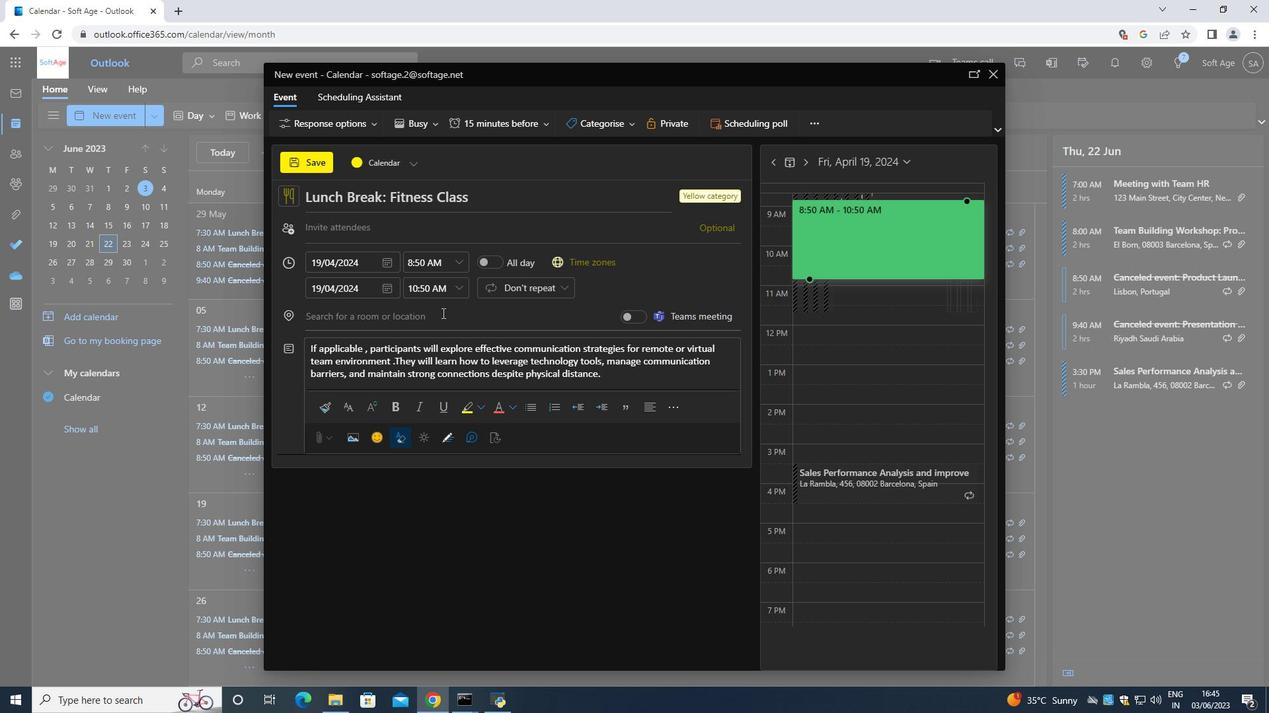 
Action: Mouse moved to (436, 319)
Screenshot: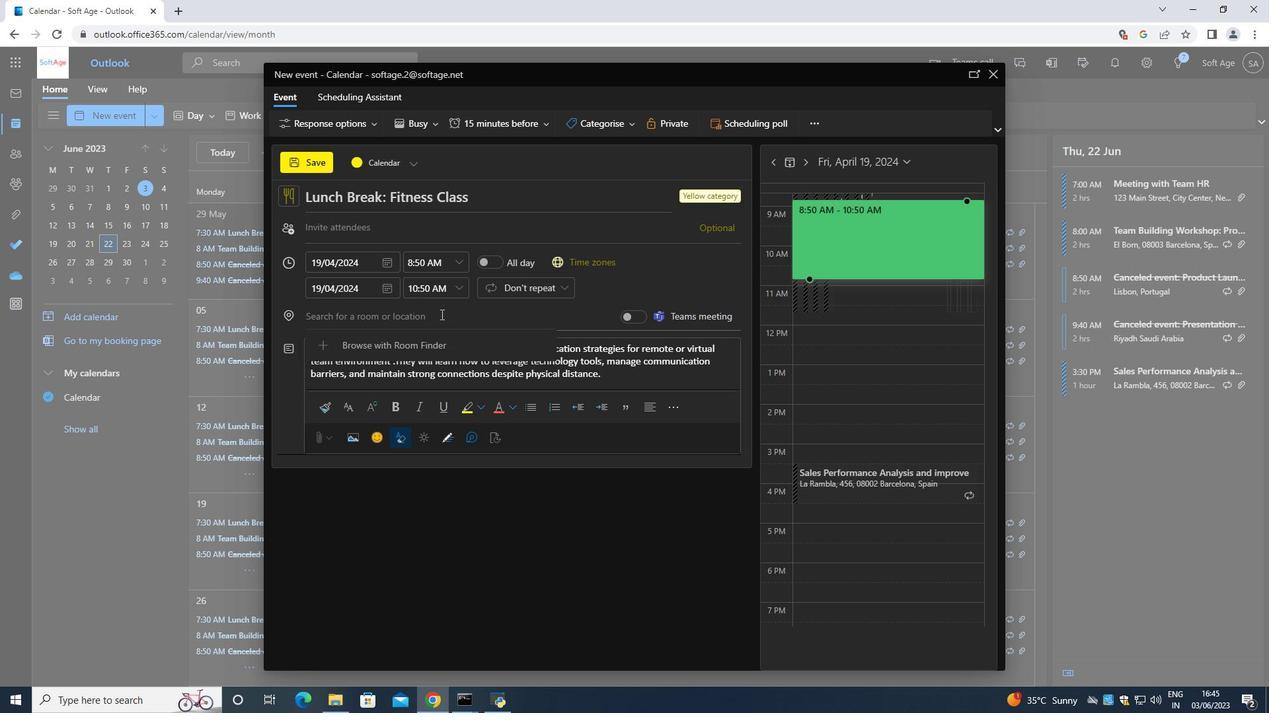 
Action: Key pressed 123<Key.shift>Siwa<Key.space><Key.shift><Key.shift_r>Oasis,<Key.space><Key.shift>Siwa<Key.space><Key.shift>Egypt
Screenshot: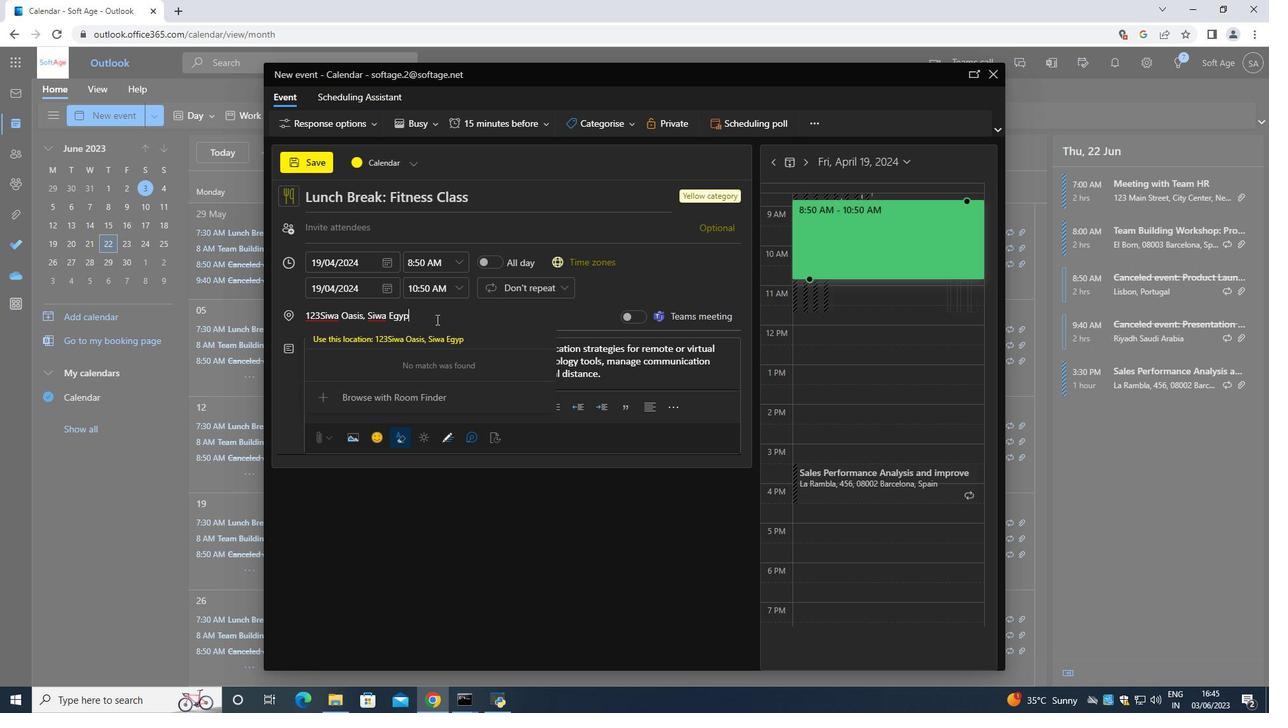 
Action: Mouse moved to (319, 315)
Screenshot: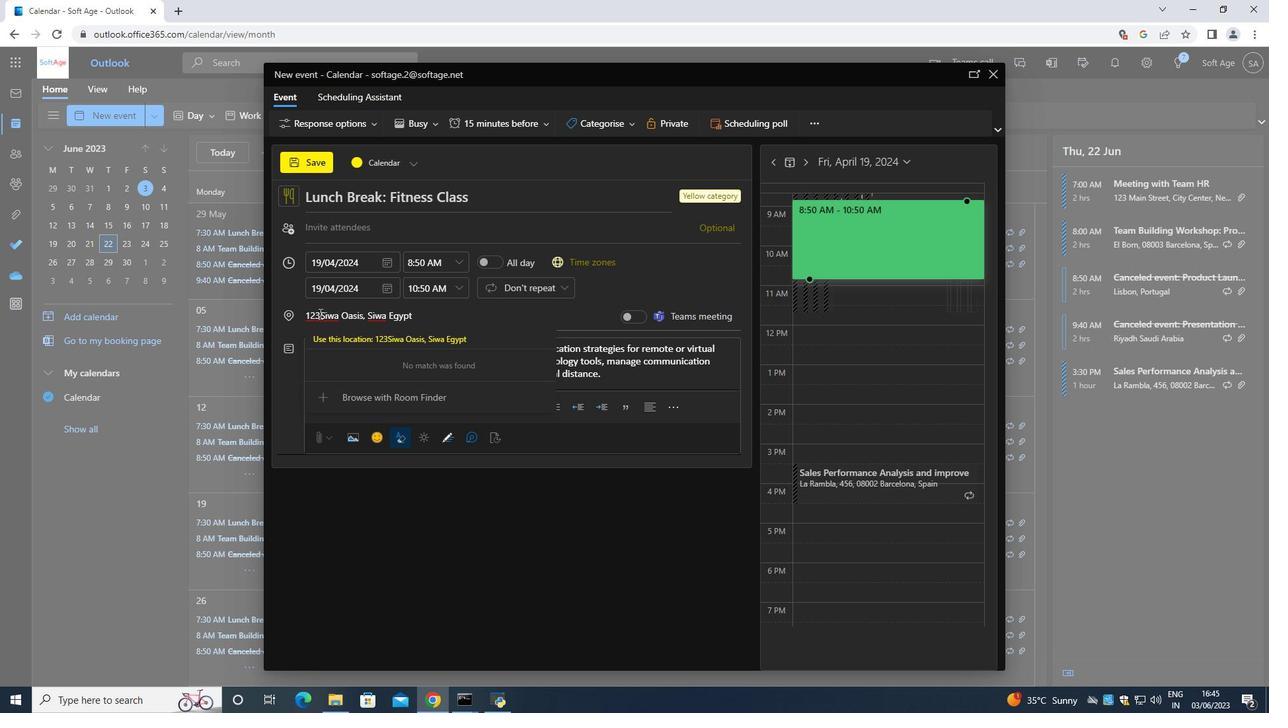 
Action: Mouse pressed left at (319, 315)
Screenshot: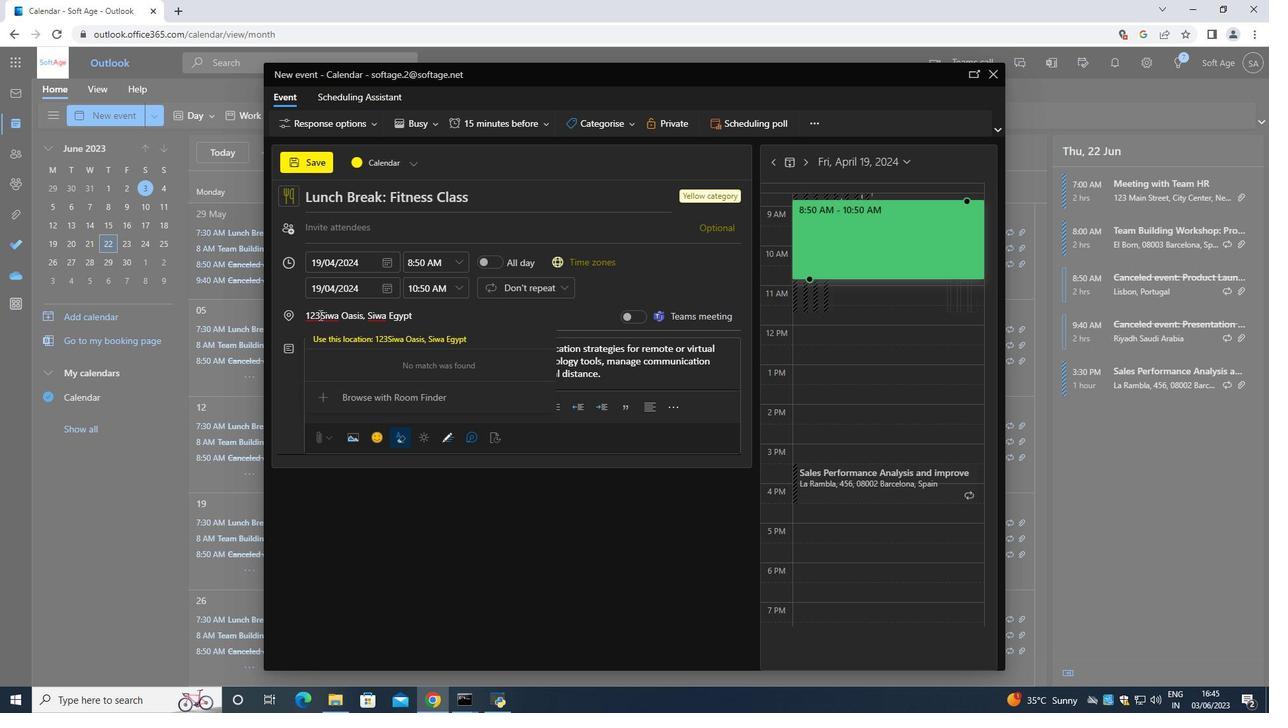 
Action: Key pressed <Key.space>
Screenshot: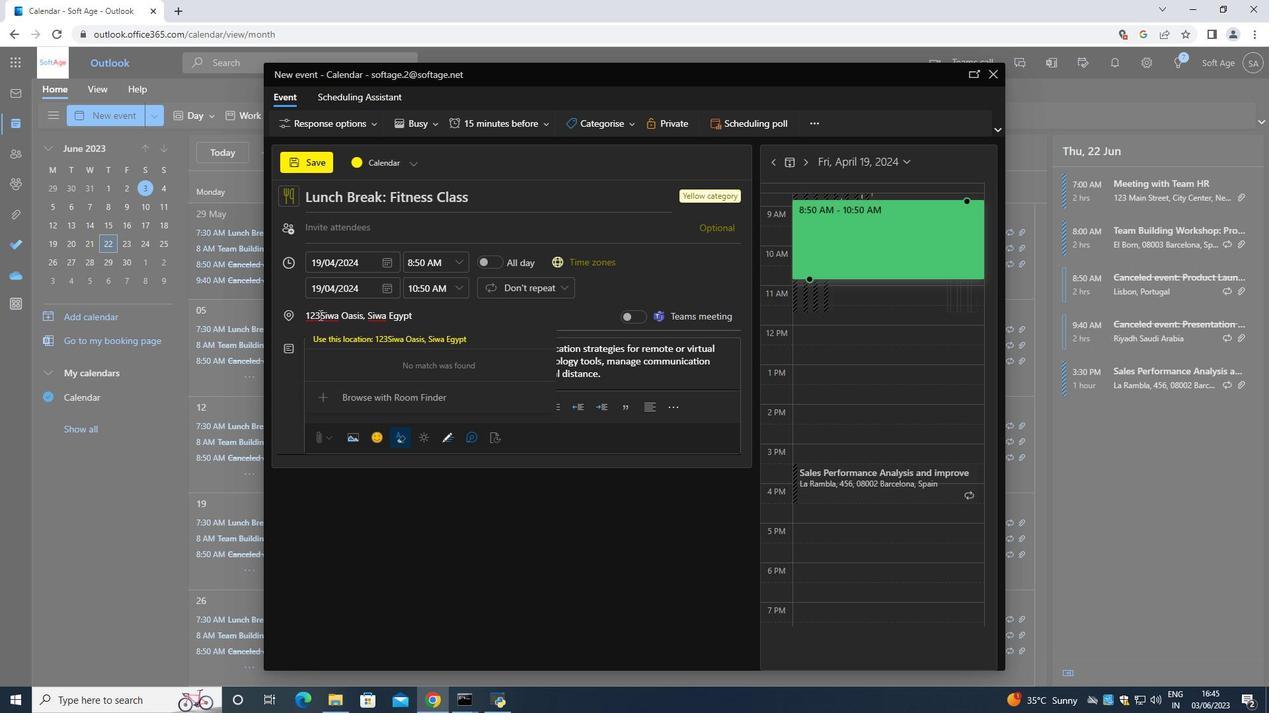 
Action: Mouse moved to (388, 316)
Screenshot: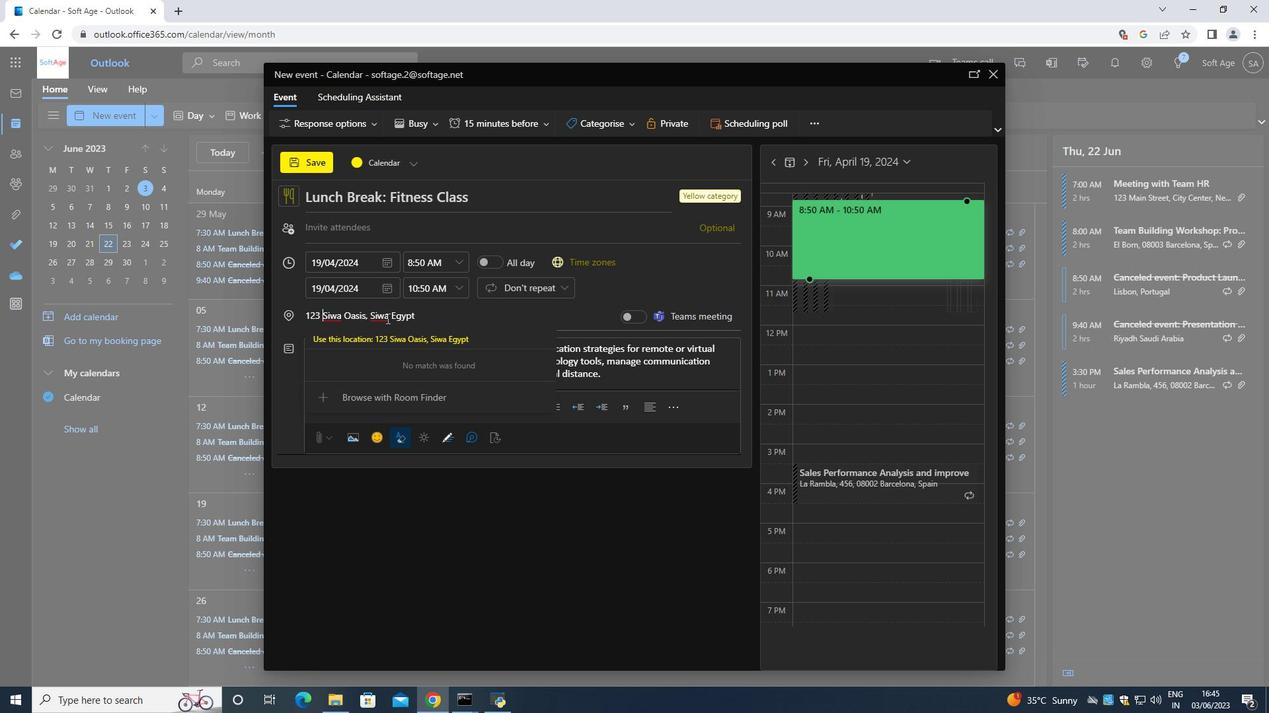 
Action: Mouse pressed left at (388, 316)
Screenshot: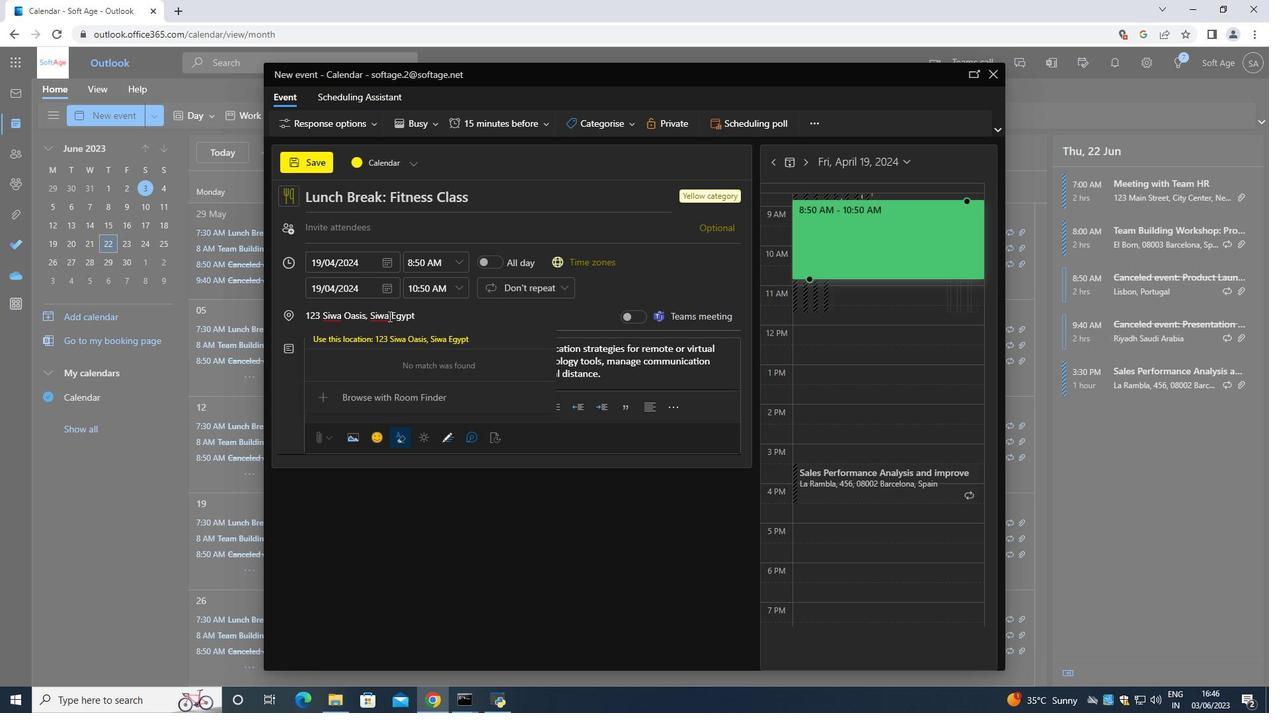 
Action: Key pressed ,
Screenshot: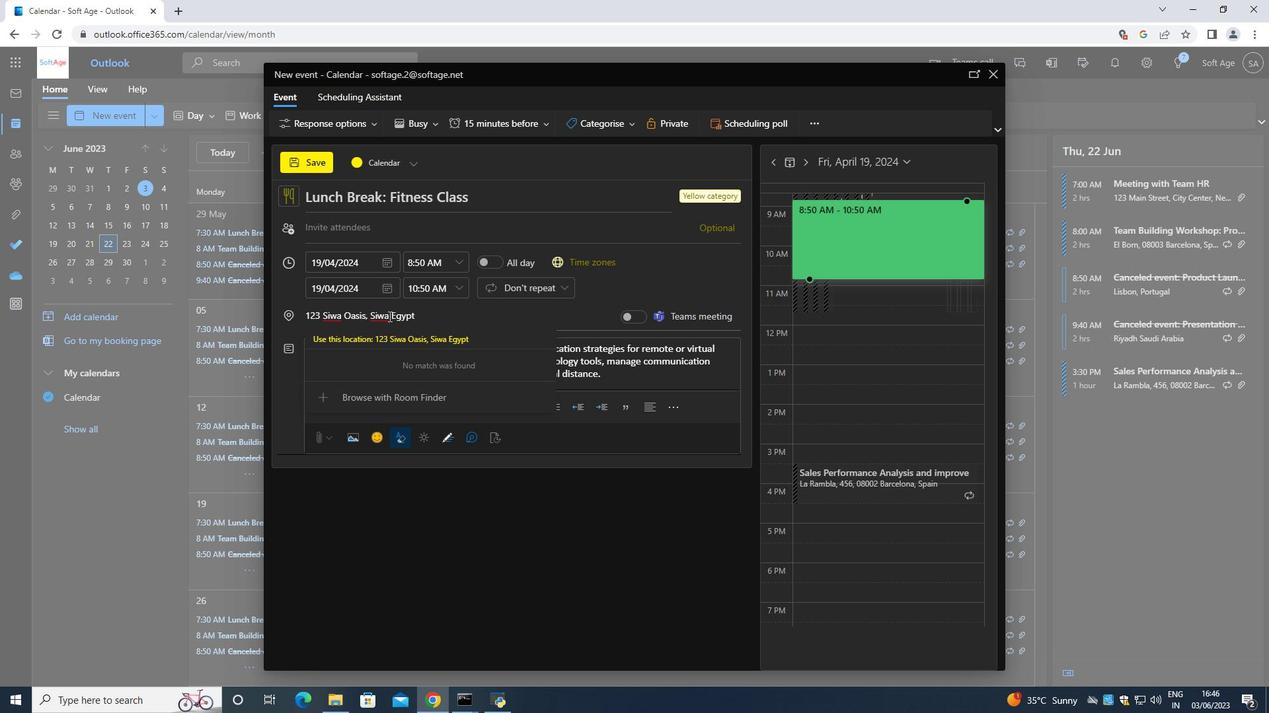 
Action: Mouse moved to (341, 226)
Screenshot: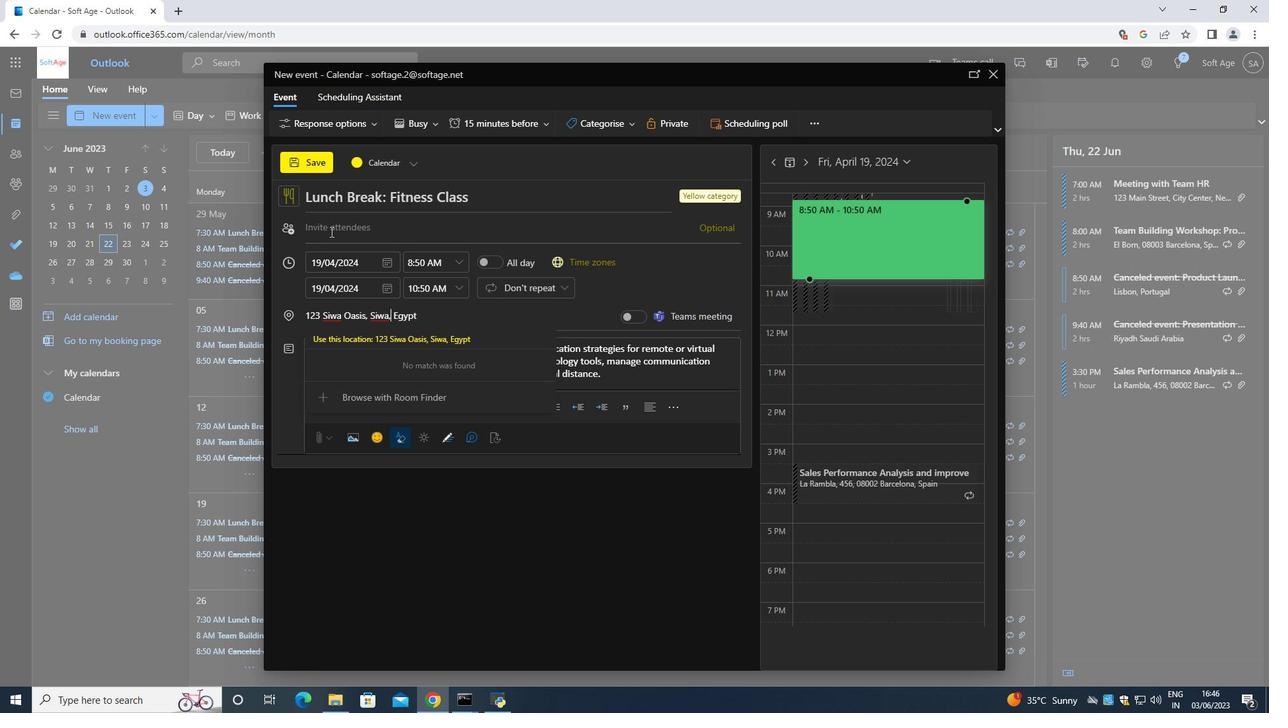 
Action: Mouse pressed left at (341, 226)
Screenshot: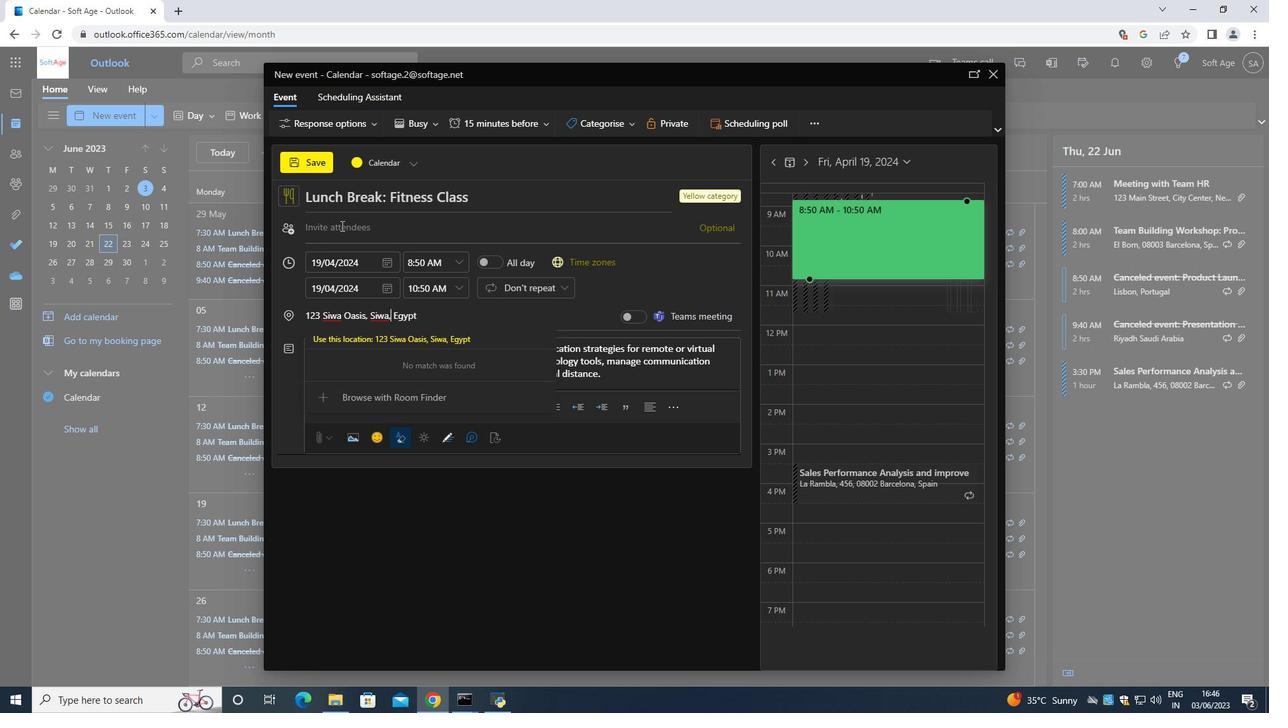 
Action: Mouse moved to (341, 226)
Screenshot: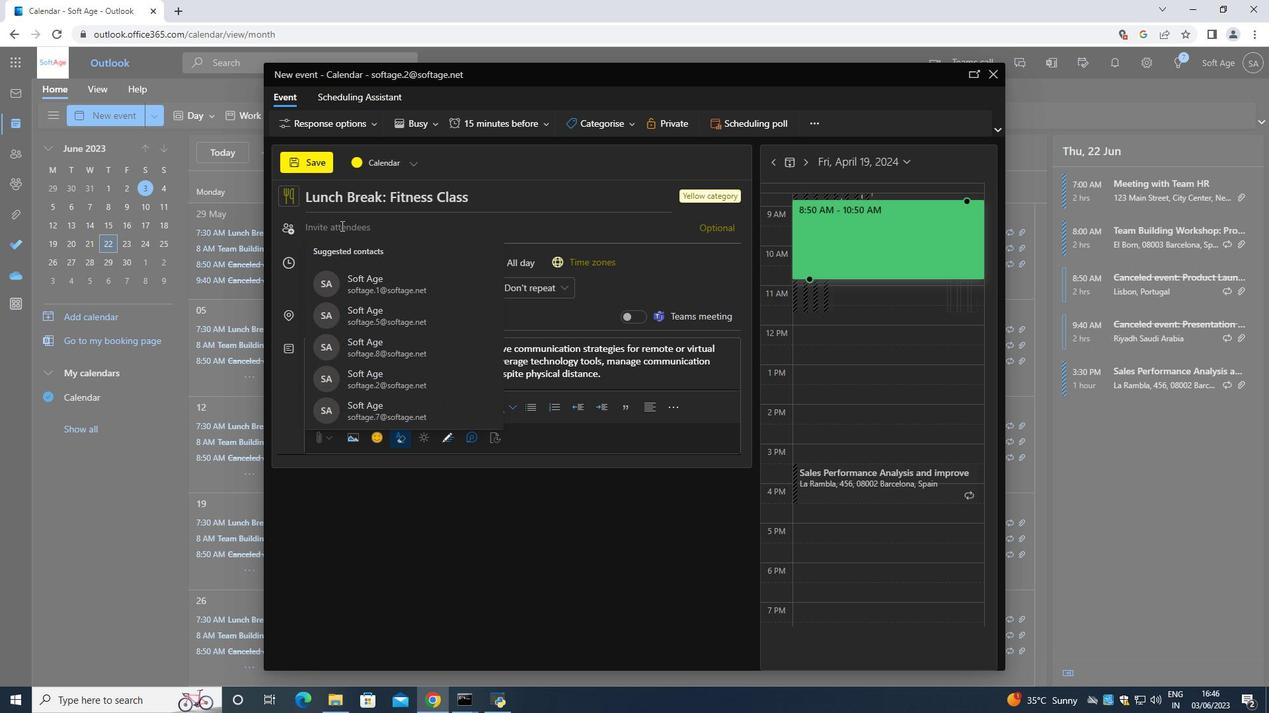 
Action: Key pressed <Key.shift>Softage.1<Key.shift>@so
Screenshot: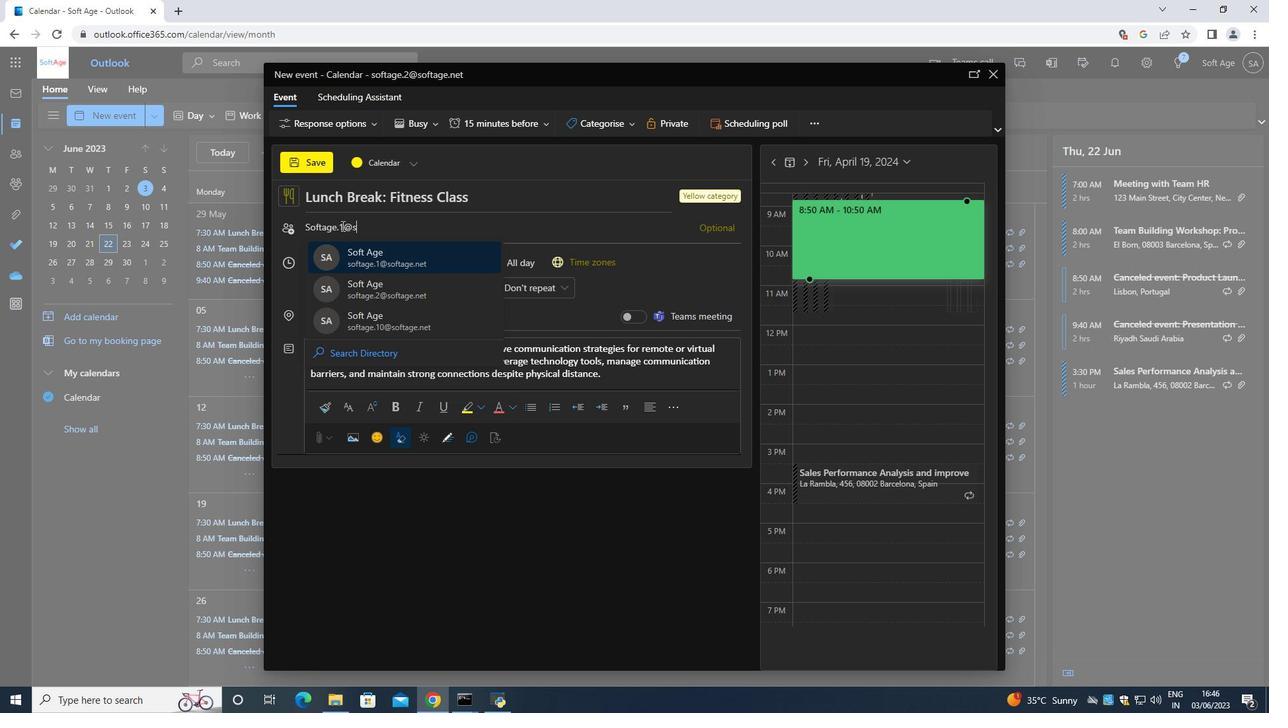 
Action: Mouse moved to (390, 253)
Screenshot: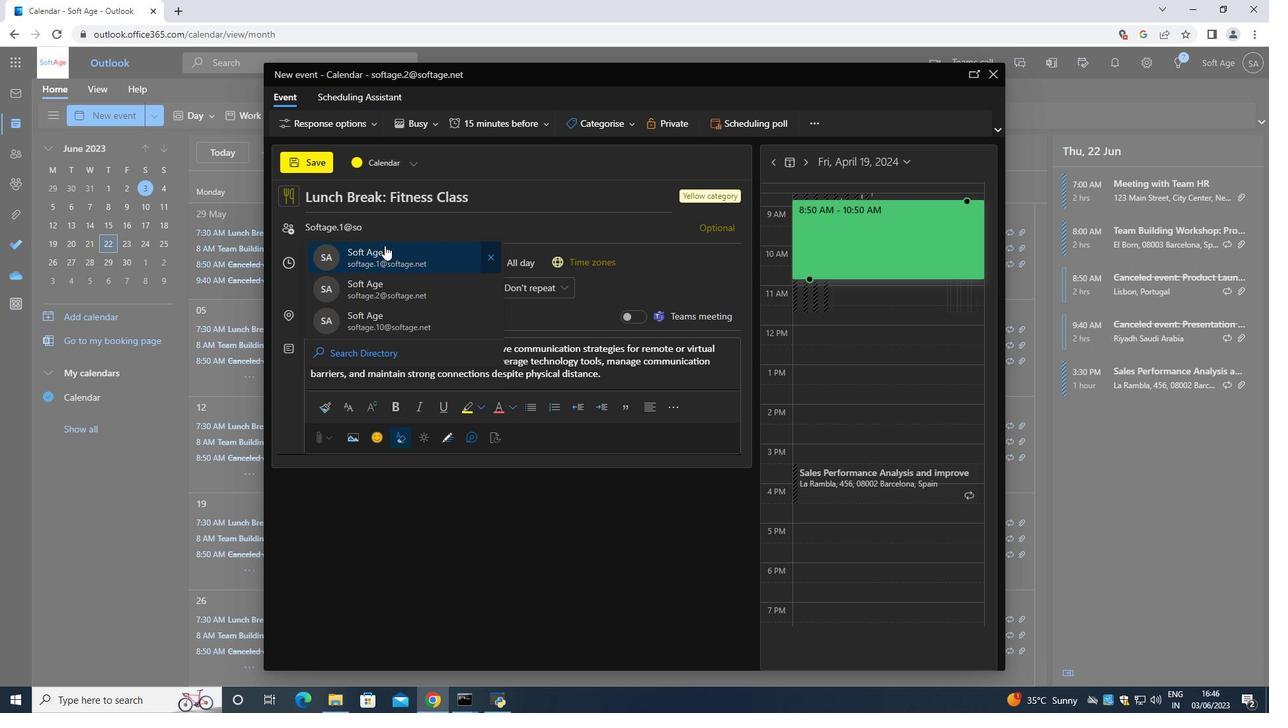 
Action: Mouse pressed left at (390, 253)
Screenshot: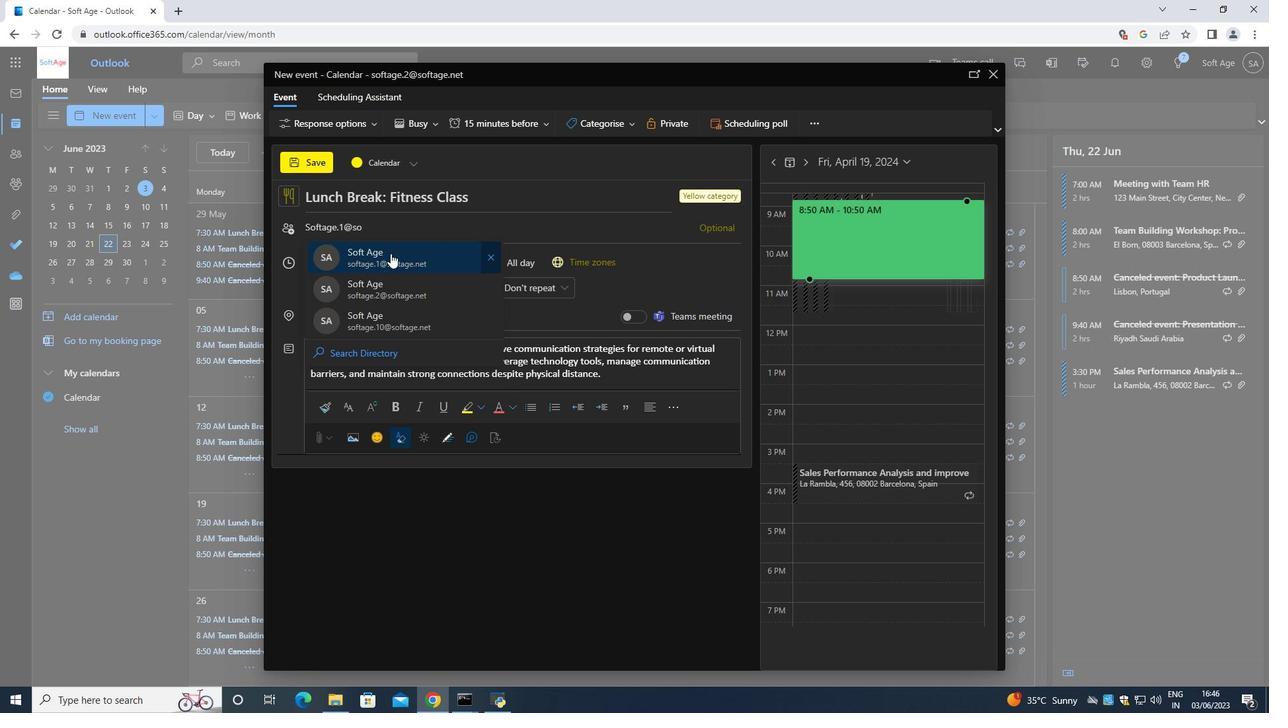 
Action: Mouse moved to (390, 228)
Screenshot: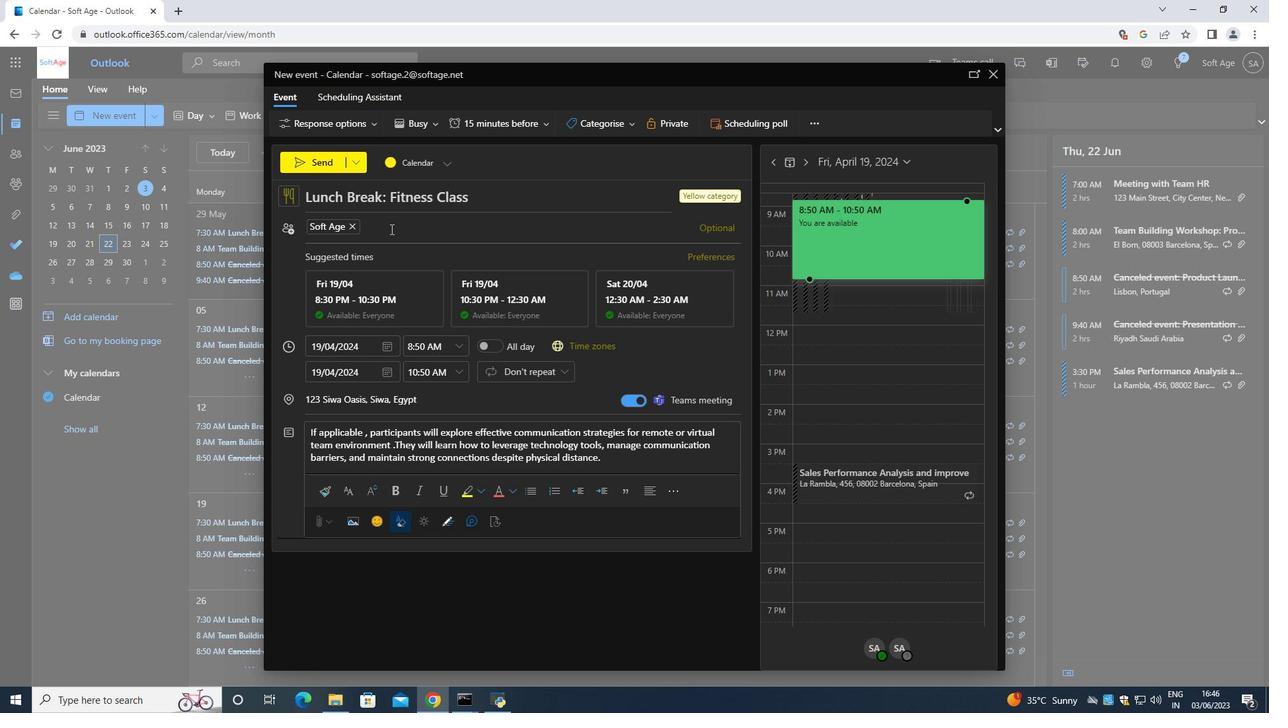 
Action: Key pressed <Key.shift>Softage.3<Key.shift><Key.shift><Key.shift><Key.shift>@
Screenshot: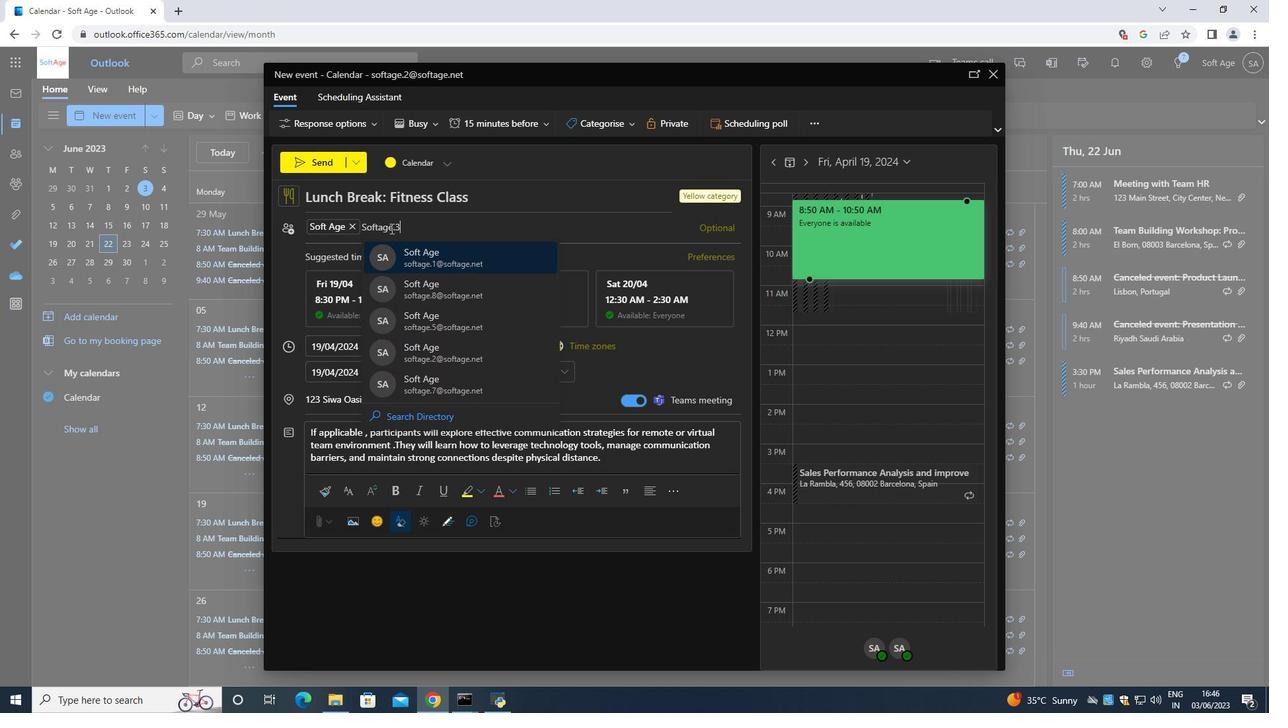 
Action: Mouse moved to (433, 244)
Screenshot: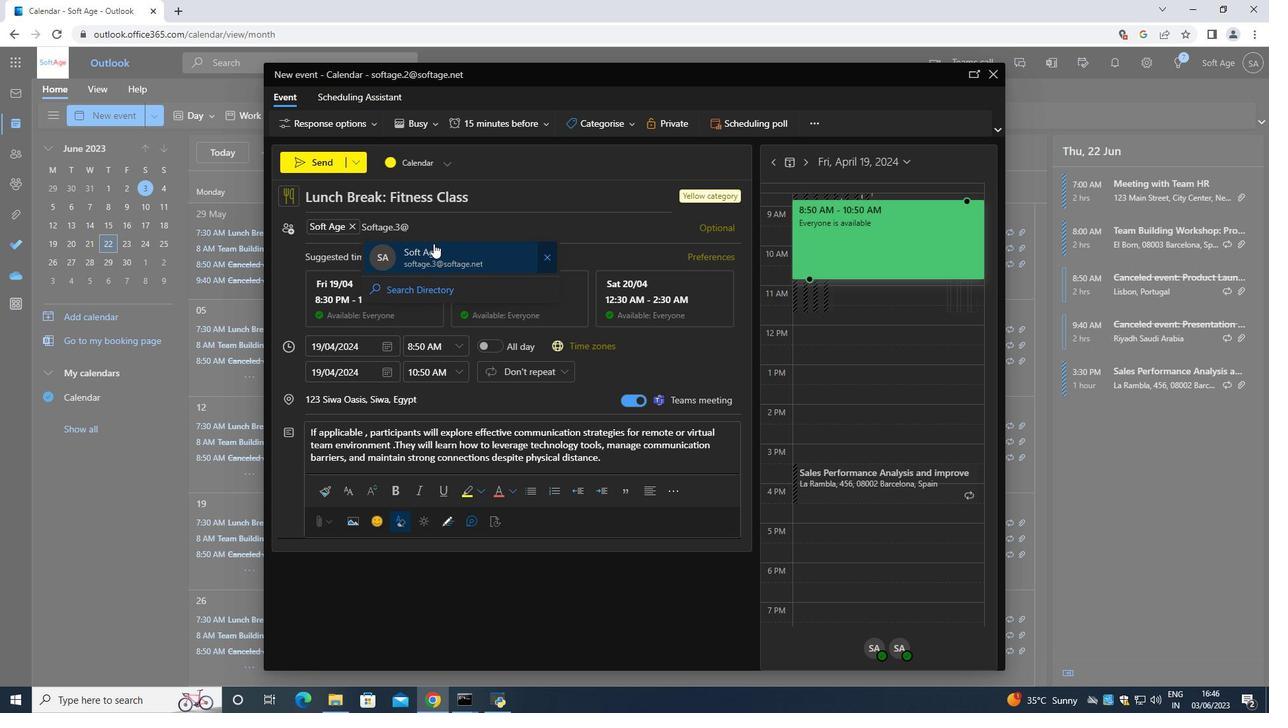 
Action: Mouse pressed left at (433, 244)
Screenshot: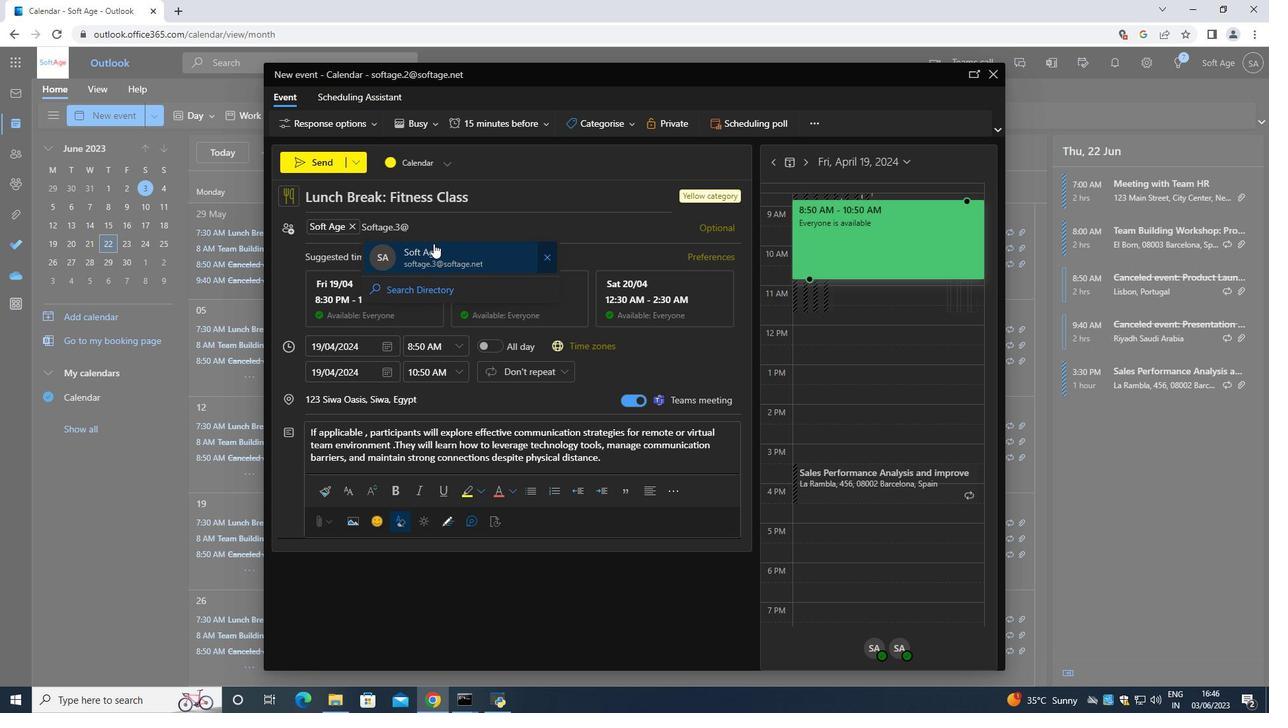 
Action: Mouse moved to (510, 122)
Screenshot: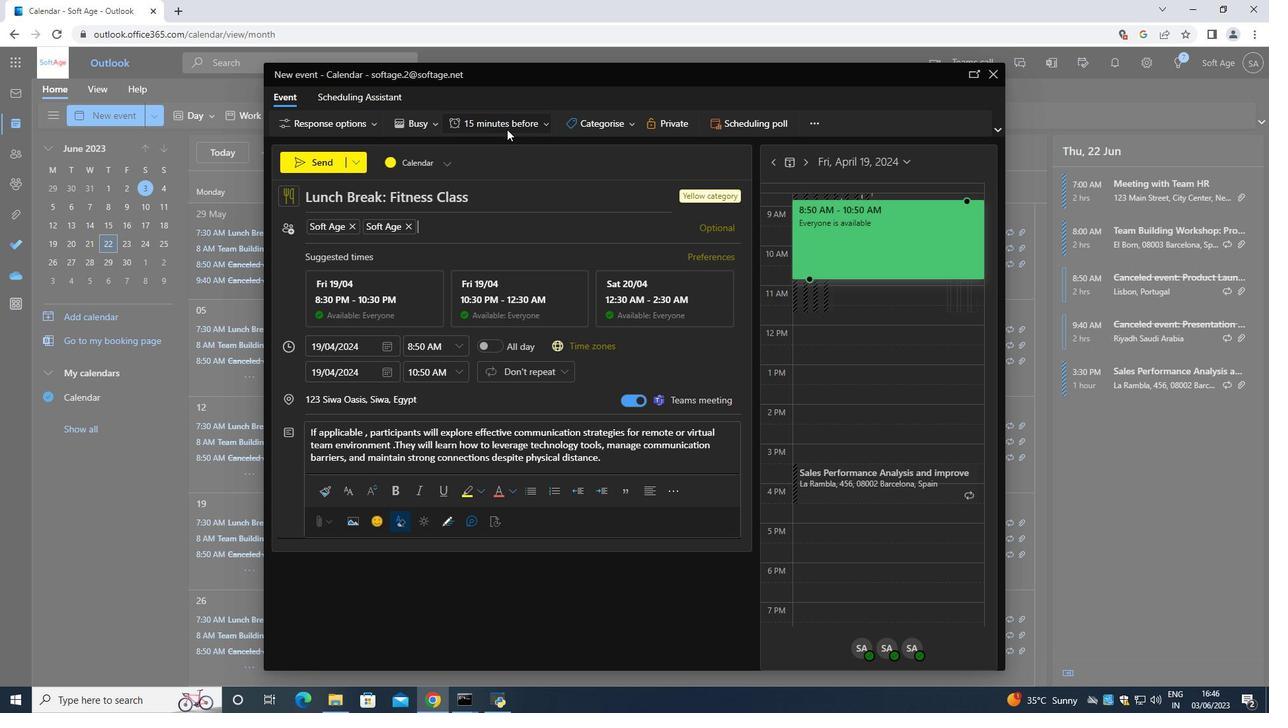
Action: Mouse pressed left at (510, 122)
Screenshot: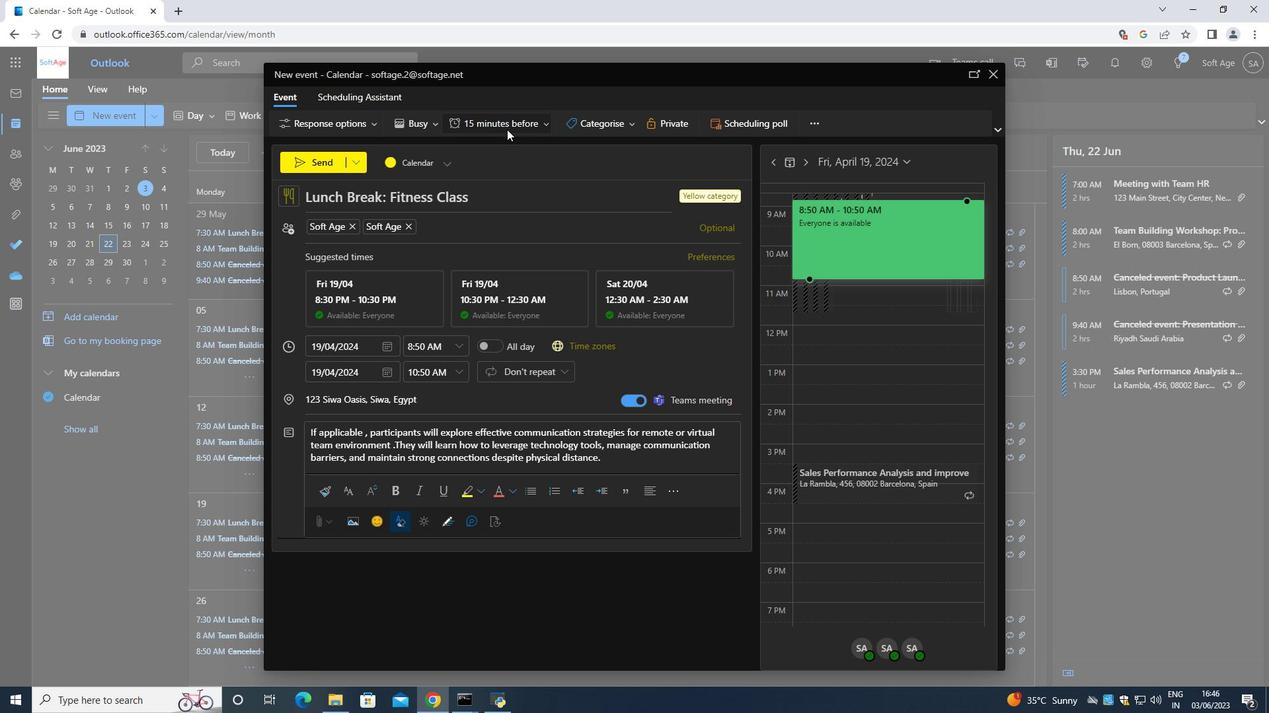 
Action: Mouse moved to (498, 294)
Screenshot: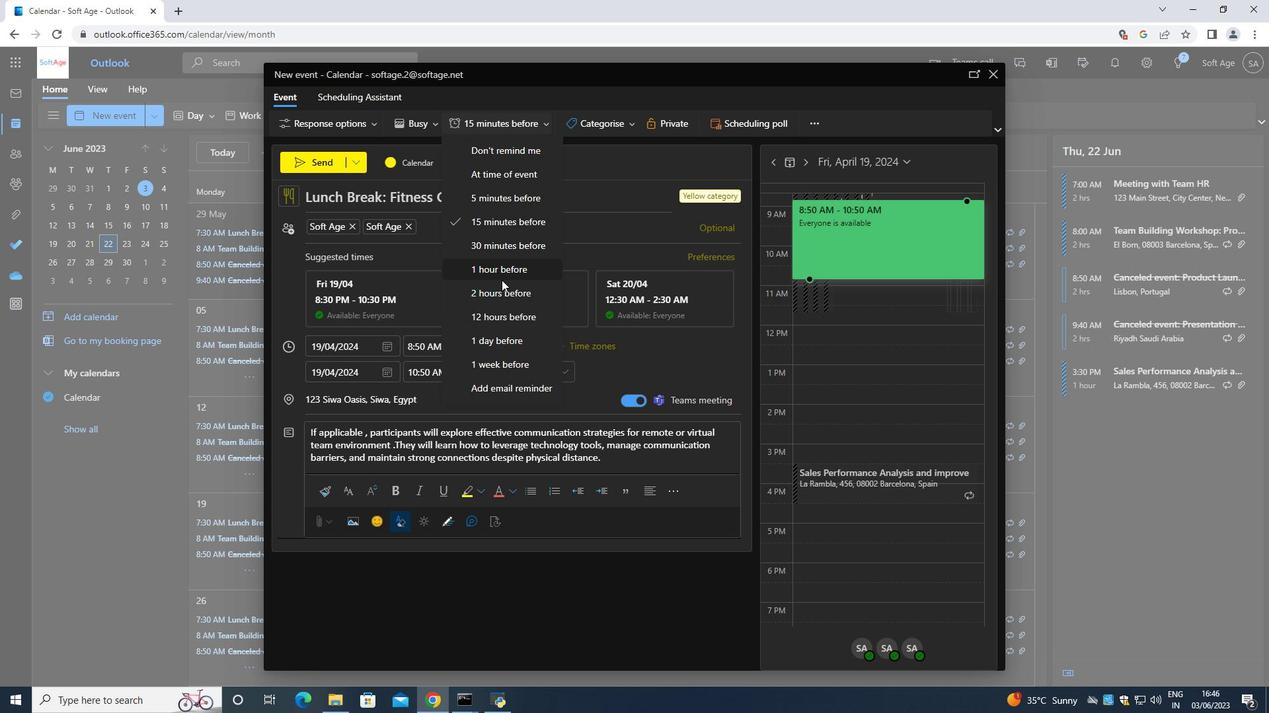 
Action: Mouse pressed left at (498, 294)
Screenshot: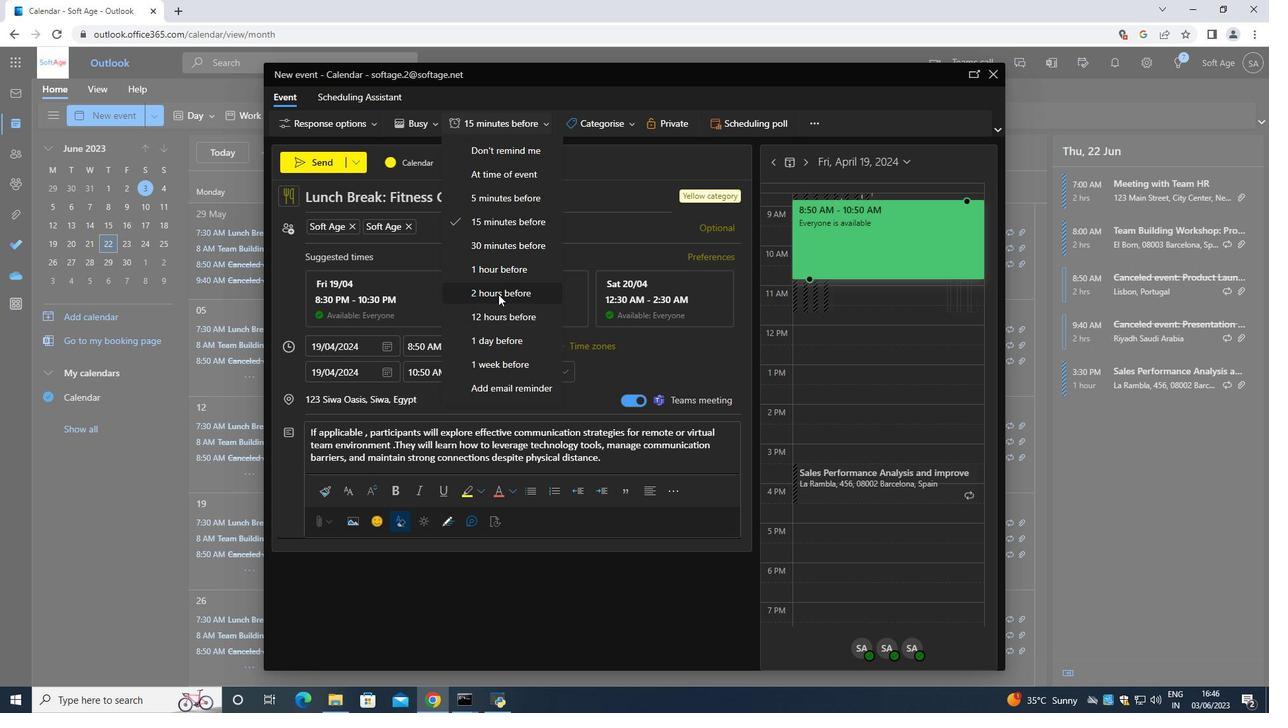 
Action: Mouse moved to (343, 165)
Screenshot: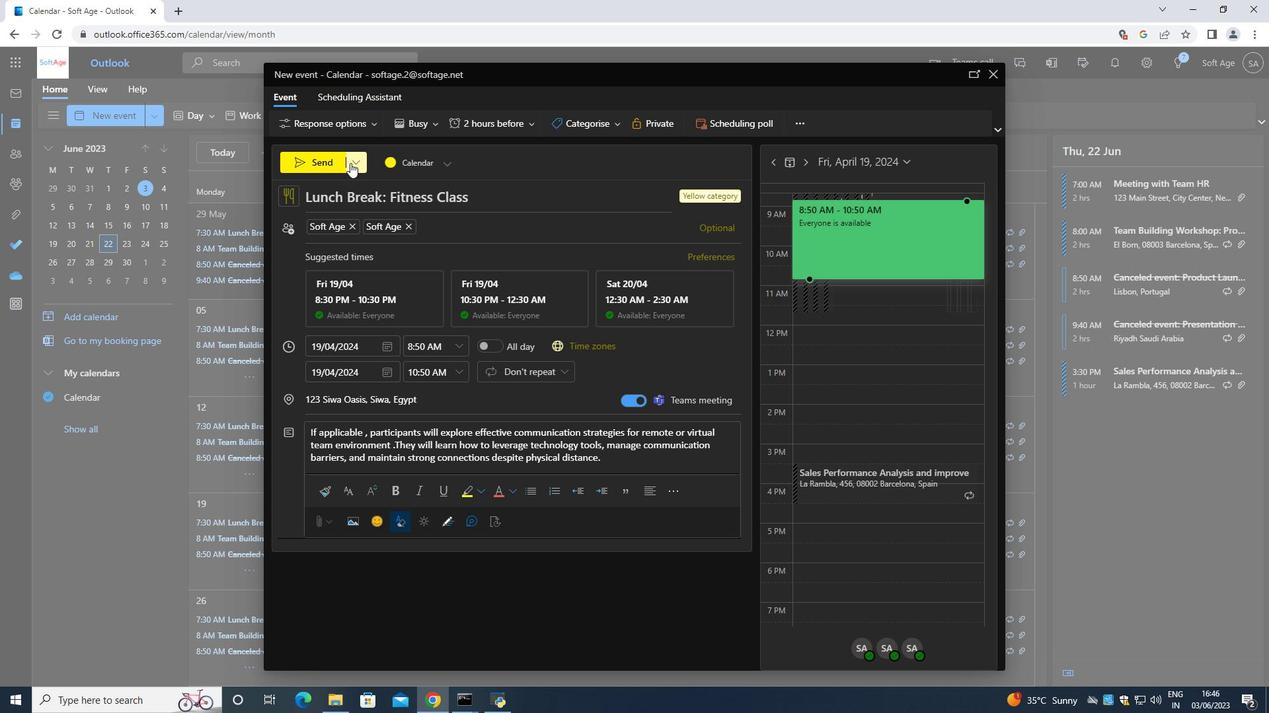 
Action: Mouse pressed left at (343, 165)
Screenshot: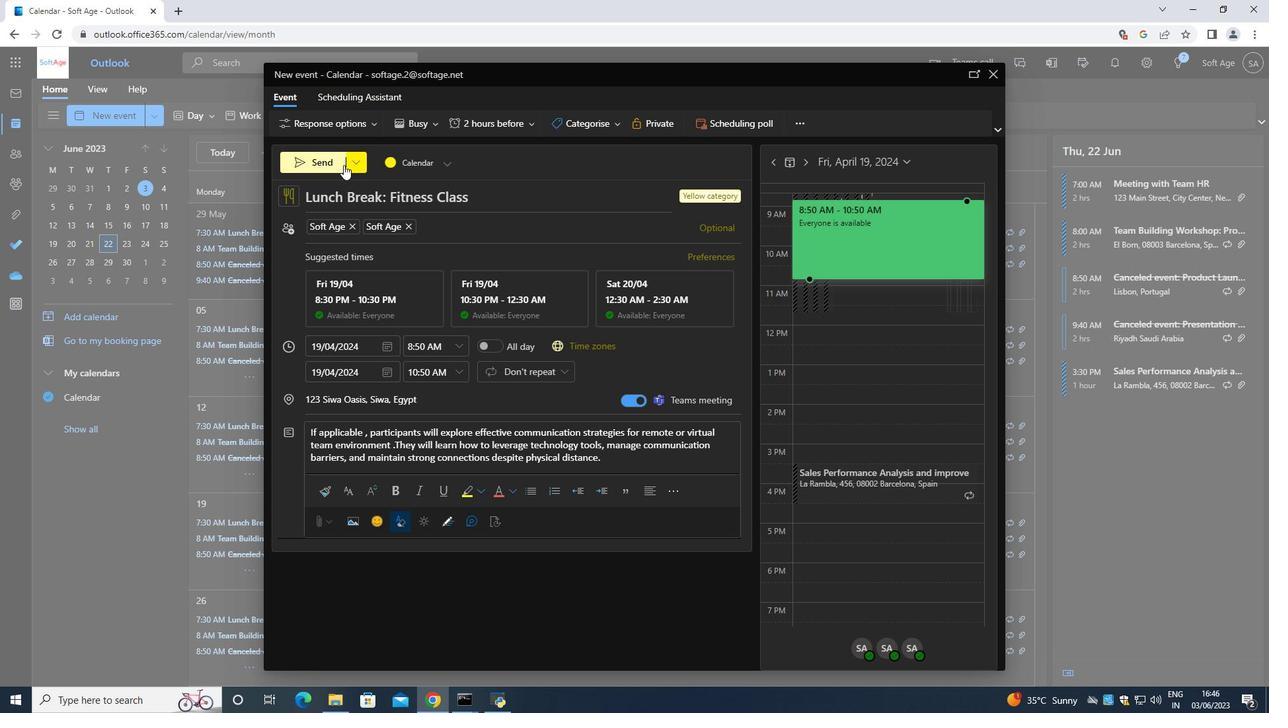 
